 Task: Open Card Machine Learning Model Training Review in Board Social Media Content Creation to Workspace Customer Service and add a team member Softage.1@softage.net, a label Purple, a checklist Diversity and Inclusion, an attachment from your google drive, a color Purple and finally, add a card description 'Plan and execute company team-building retreat with a focus on employee well-being' and a comment 'Let us approach this task with a sense of continuous improvement, seeking to learn from our mistakes and iterate our approach.'. Add a start date 'Jan 05, 1900' with a due date 'Jan 05, 1900'
Action: Mouse moved to (51, 285)
Screenshot: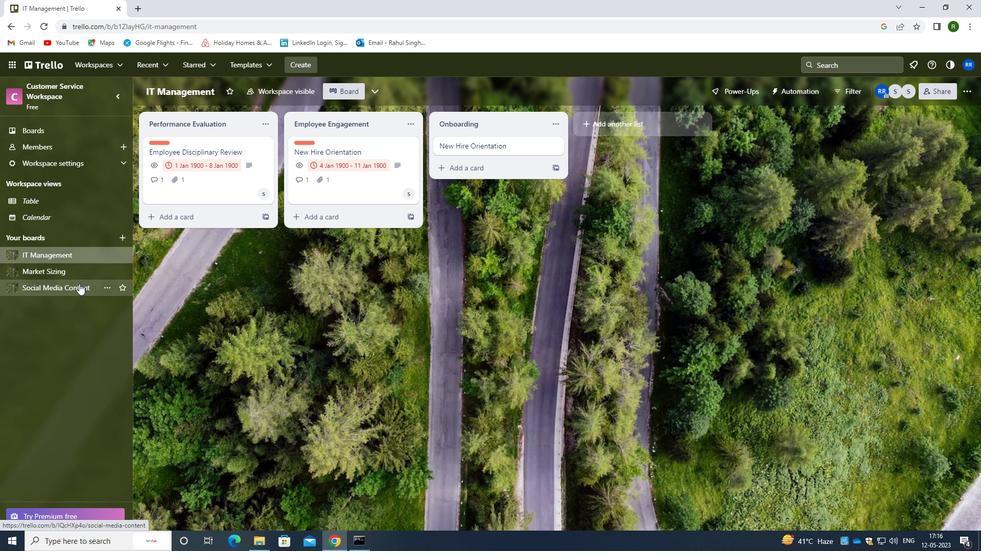 
Action: Mouse pressed left at (51, 285)
Screenshot: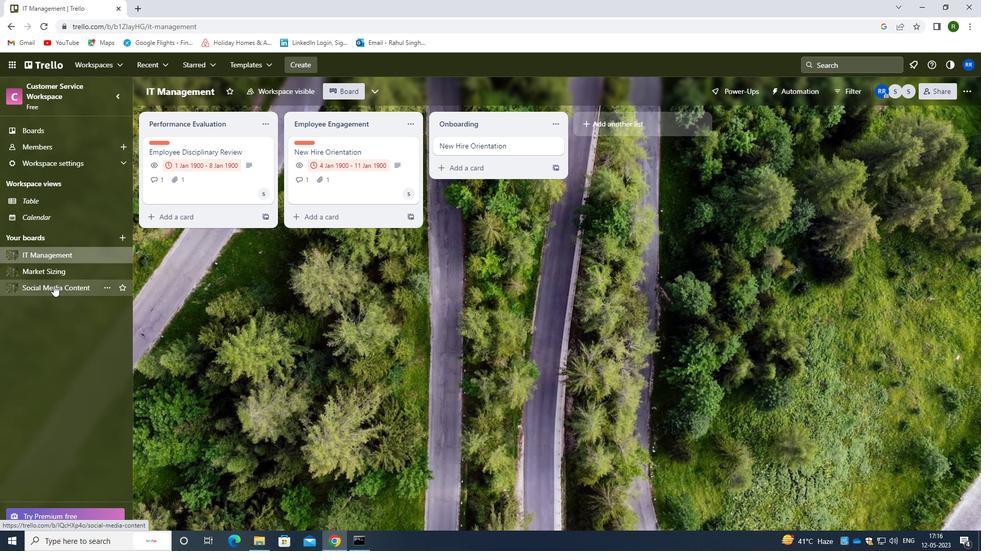 
Action: Mouse moved to (410, 146)
Screenshot: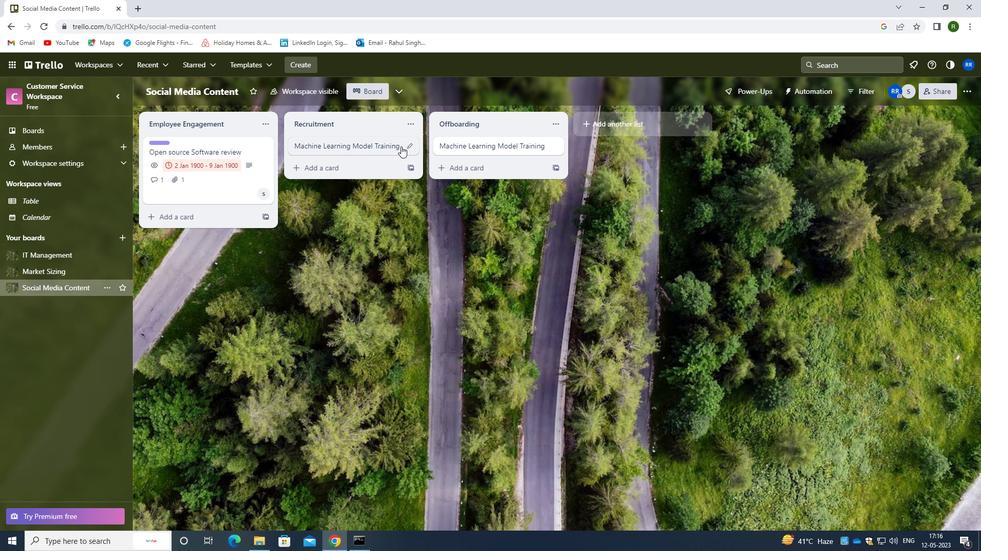 
Action: Mouse pressed left at (410, 146)
Screenshot: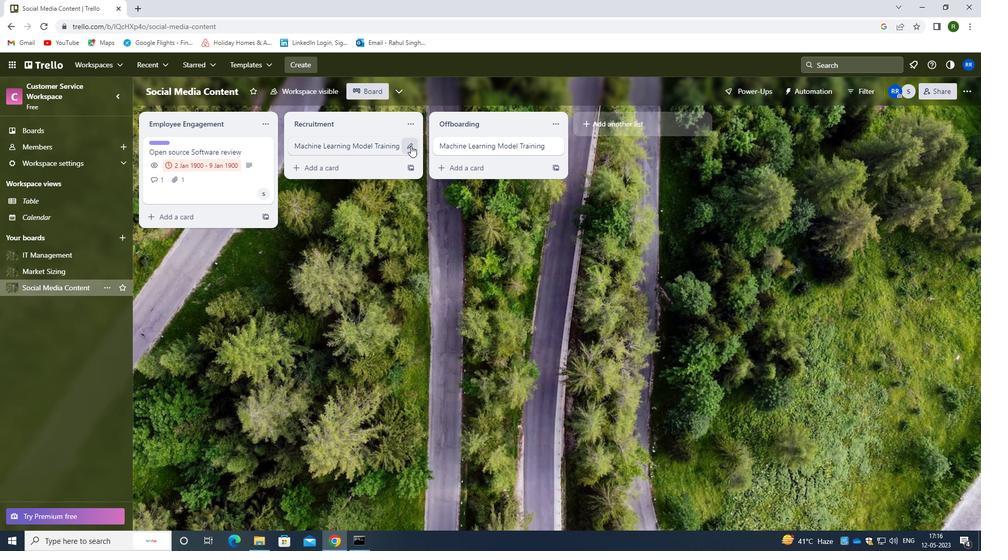 
Action: Mouse moved to (456, 146)
Screenshot: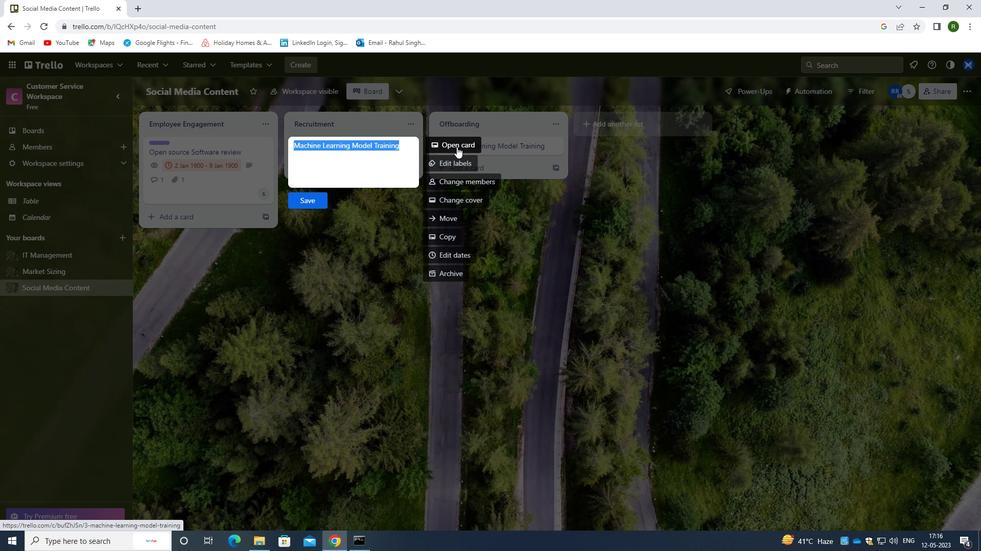 
Action: Mouse pressed left at (456, 146)
Screenshot: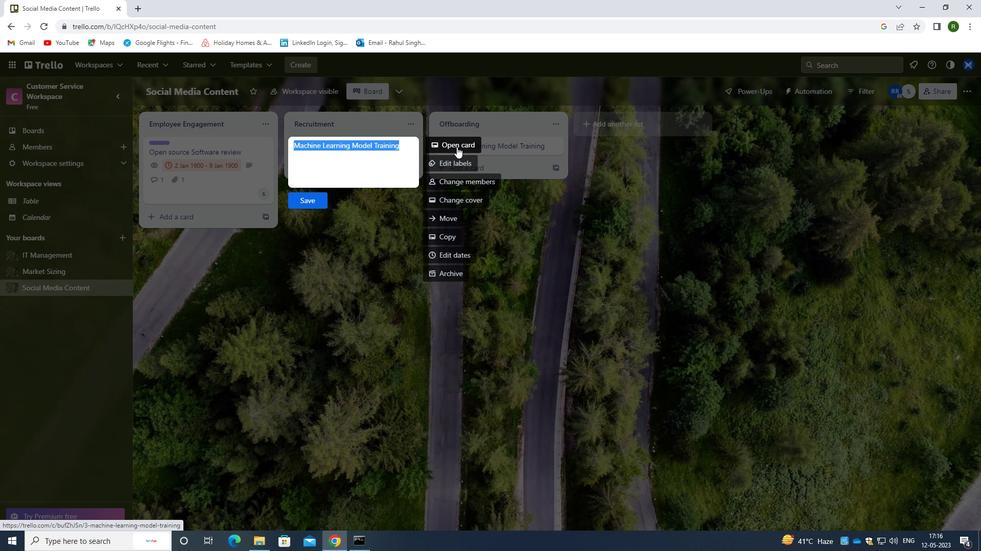 
Action: Mouse moved to (617, 177)
Screenshot: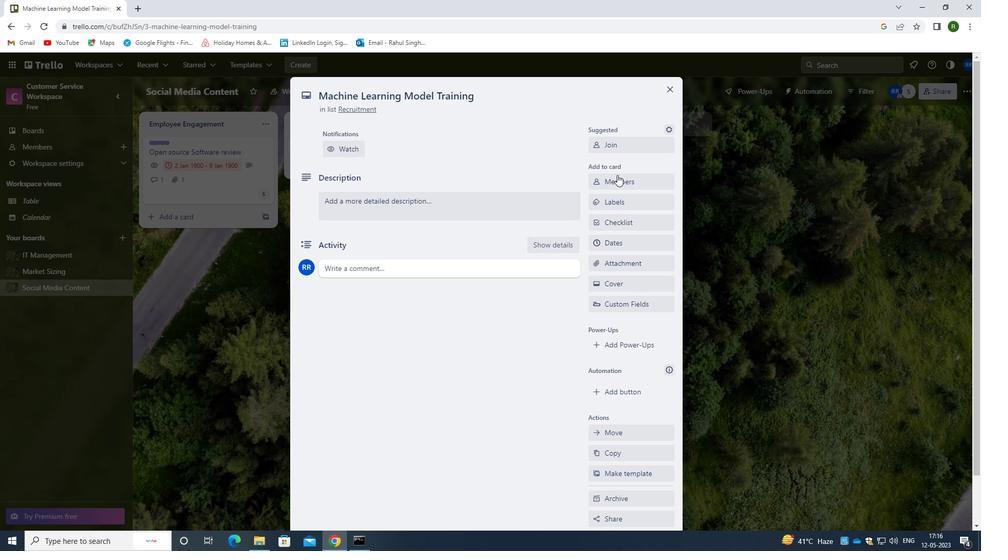 
Action: Mouse pressed left at (617, 177)
Screenshot: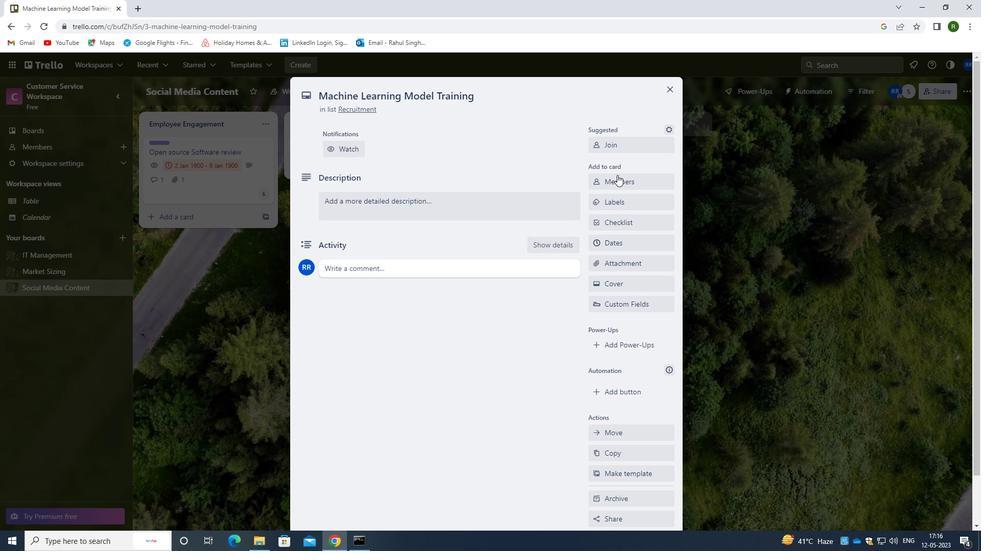 
Action: Mouse moved to (635, 204)
Screenshot: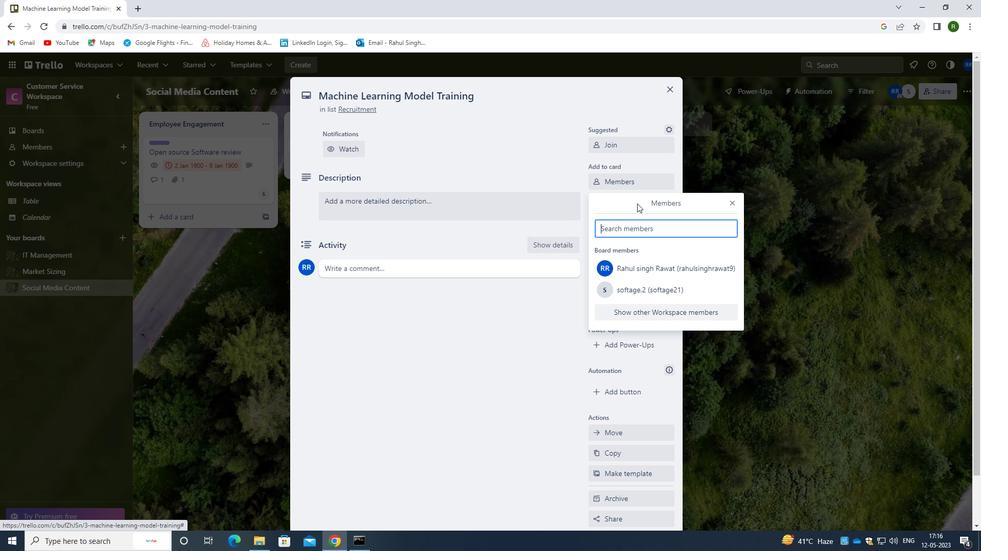 
Action: Key pressed <Key.caps_lock>s<Key.caps_lock>oftage.1<Key.shift>@SOFTAGE.NET
Screenshot: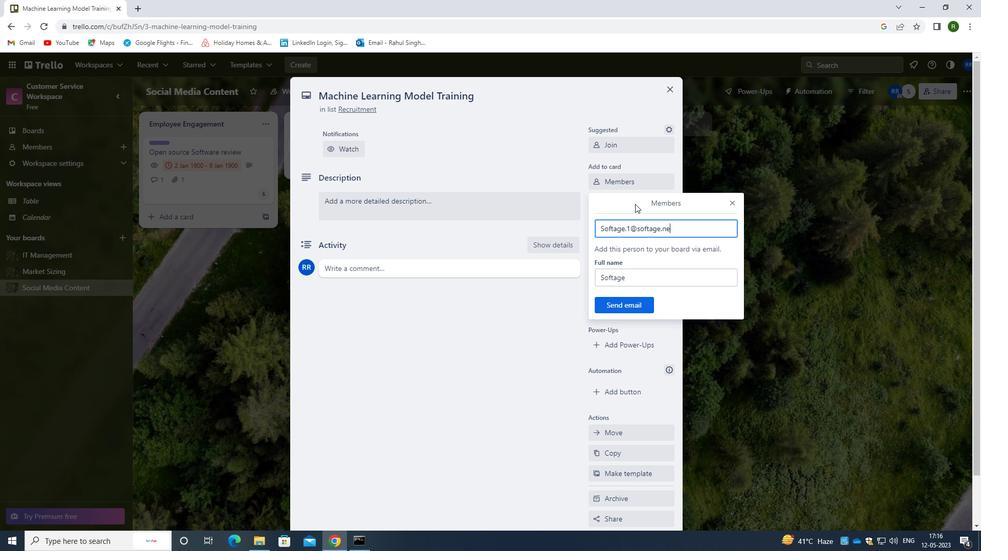 
Action: Mouse moved to (623, 304)
Screenshot: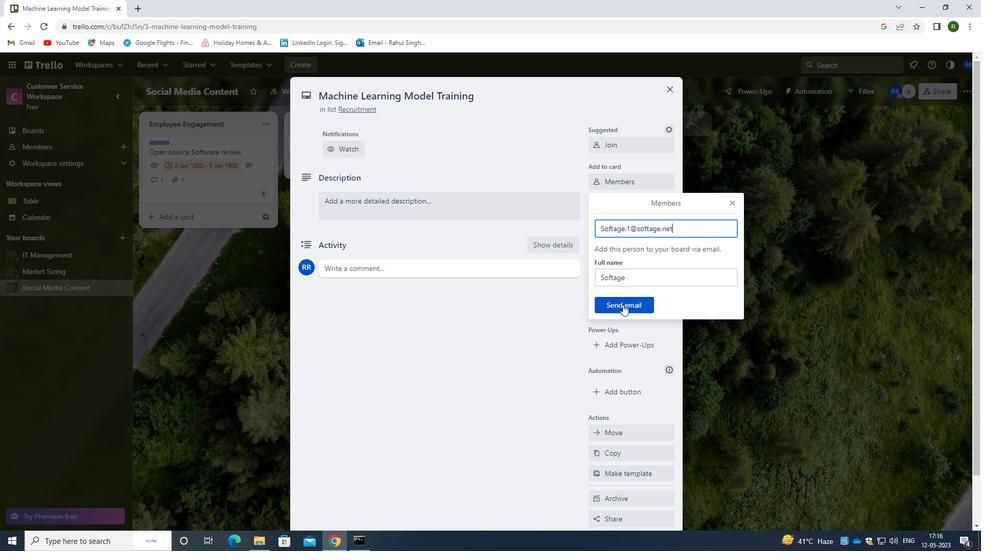 
Action: Mouse pressed left at (623, 304)
Screenshot: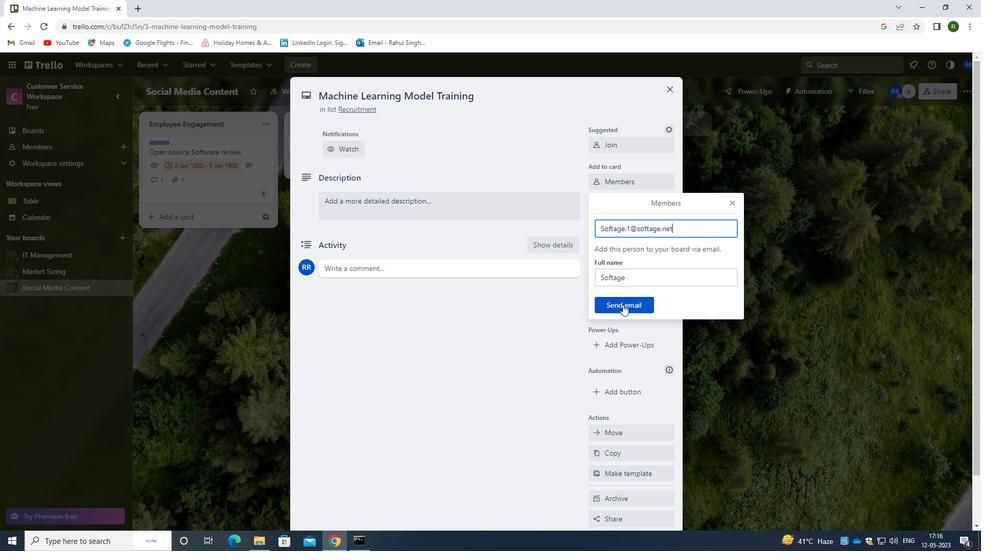 
Action: Mouse moved to (635, 200)
Screenshot: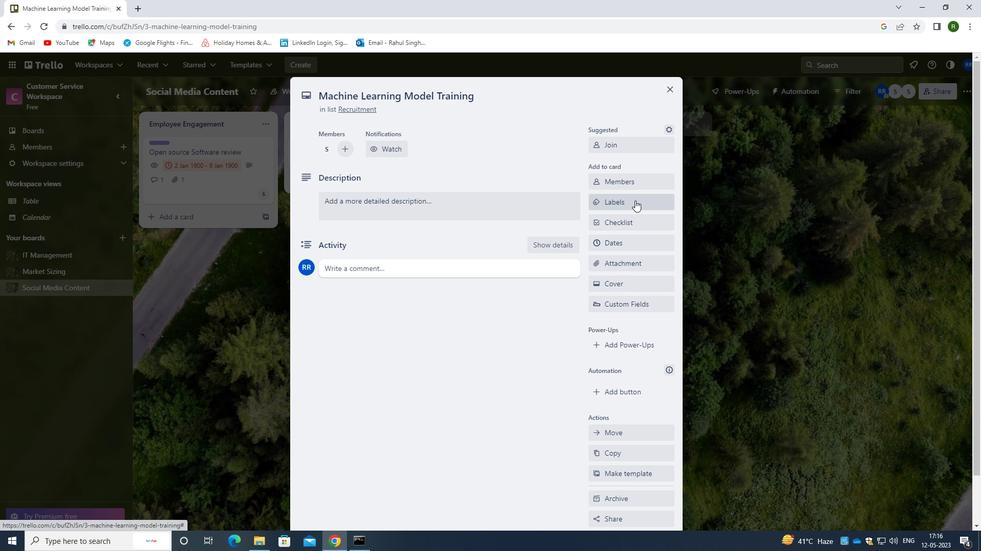 
Action: Mouse pressed left at (635, 200)
Screenshot: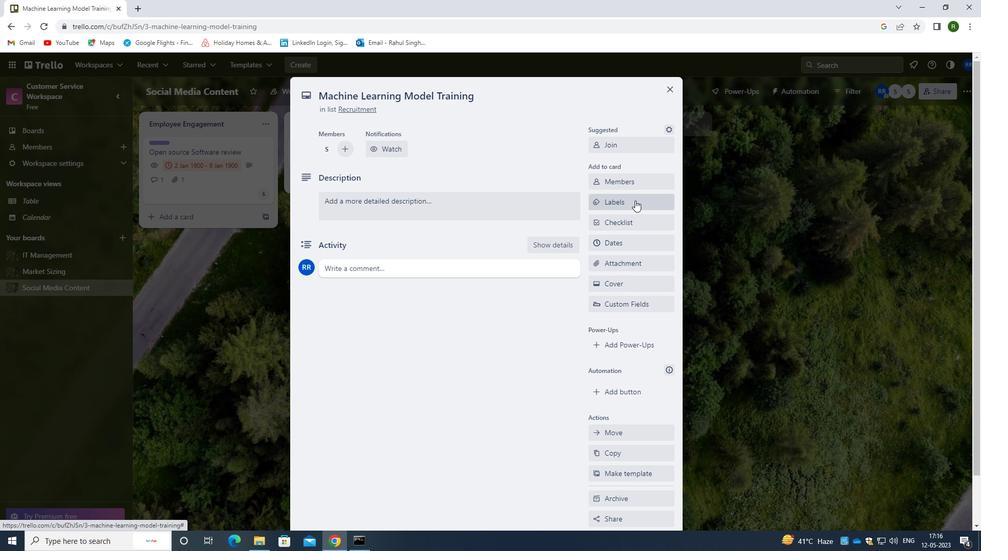 
Action: Mouse moved to (632, 220)
Screenshot: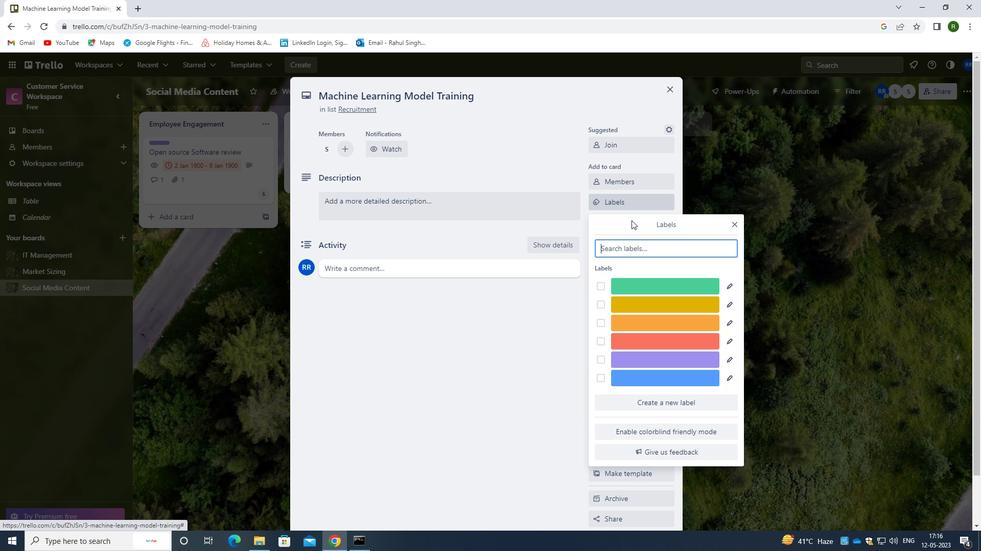 
Action: Key pressed PURPLE
Screenshot: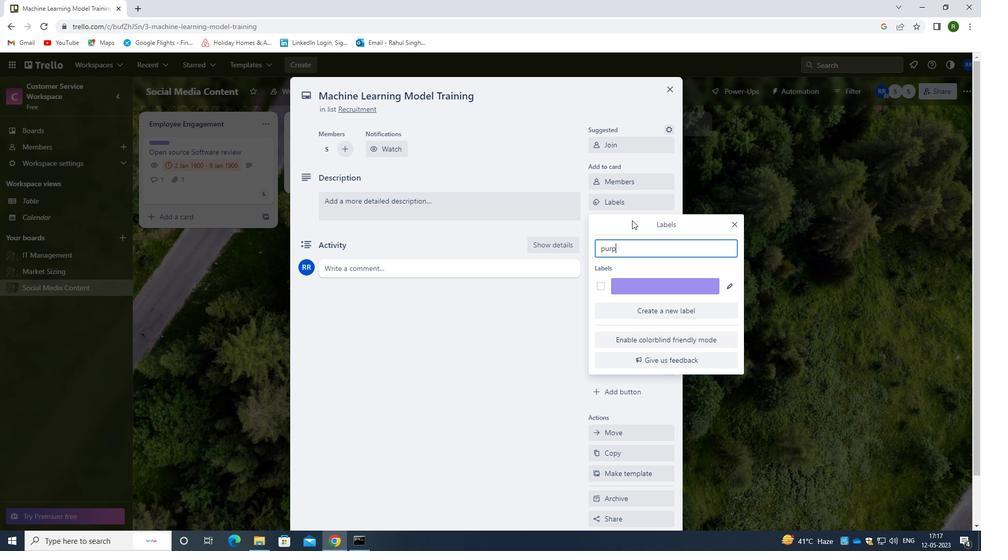 
Action: Mouse moved to (596, 287)
Screenshot: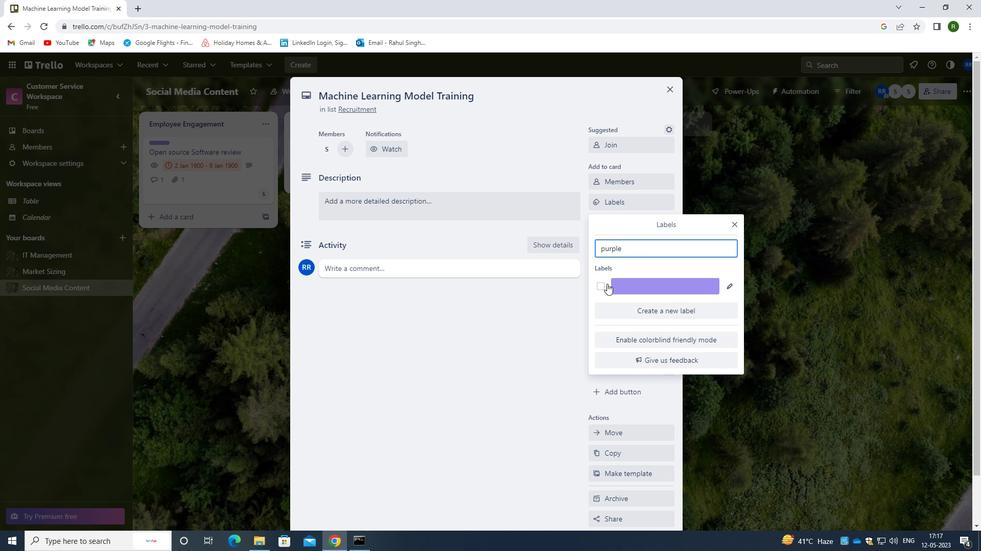
Action: Mouse pressed left at (596, 287)
Screenshot: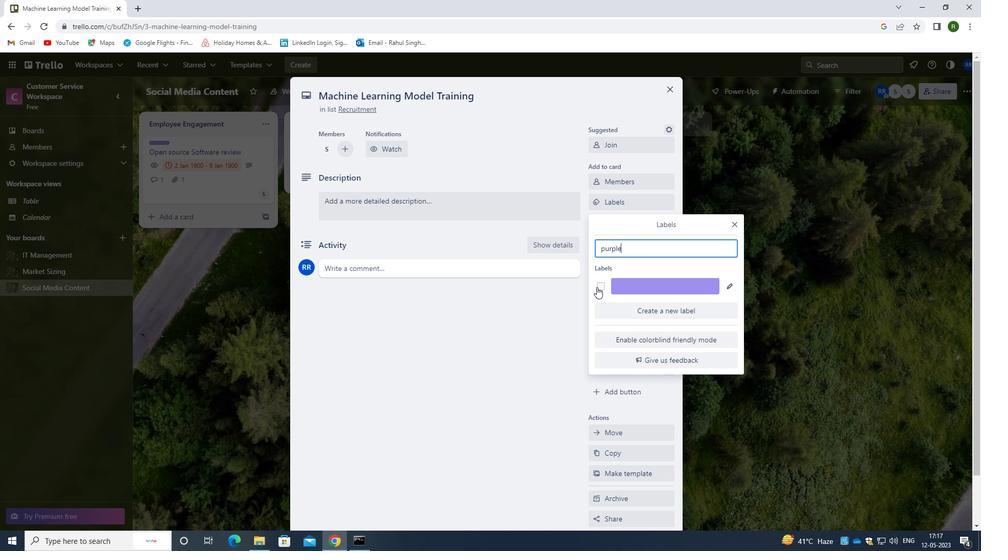 
Action: Mouse moved to (561, 330)
Screenshot: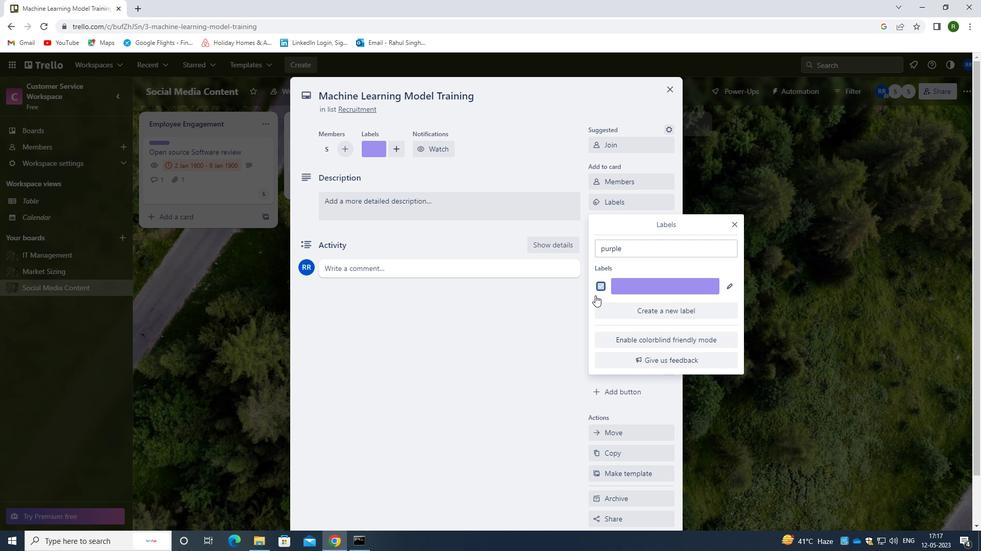 
Action: Mouse pressed left at (561, 330)
Screenshot: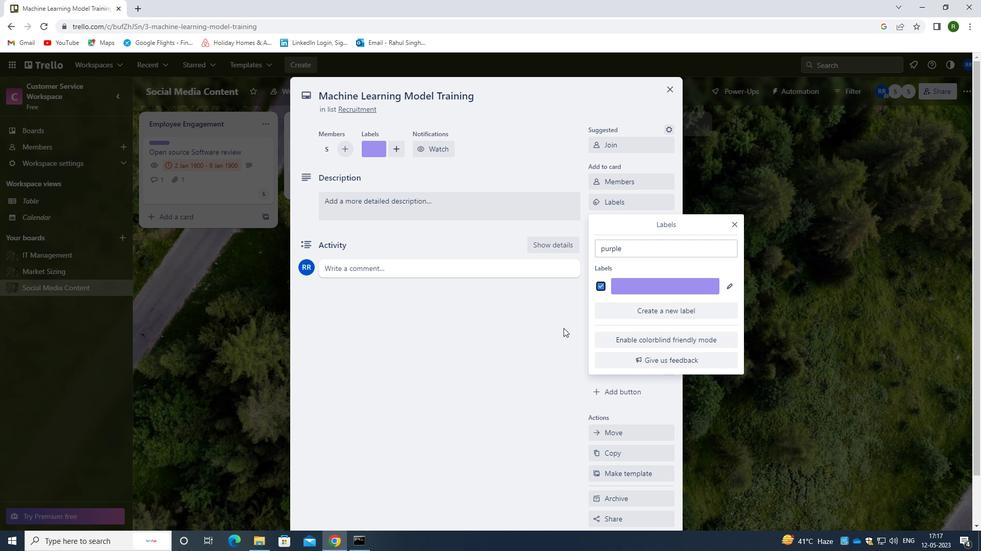 
Action: Mouse moved to (626, 219)
Screenshot: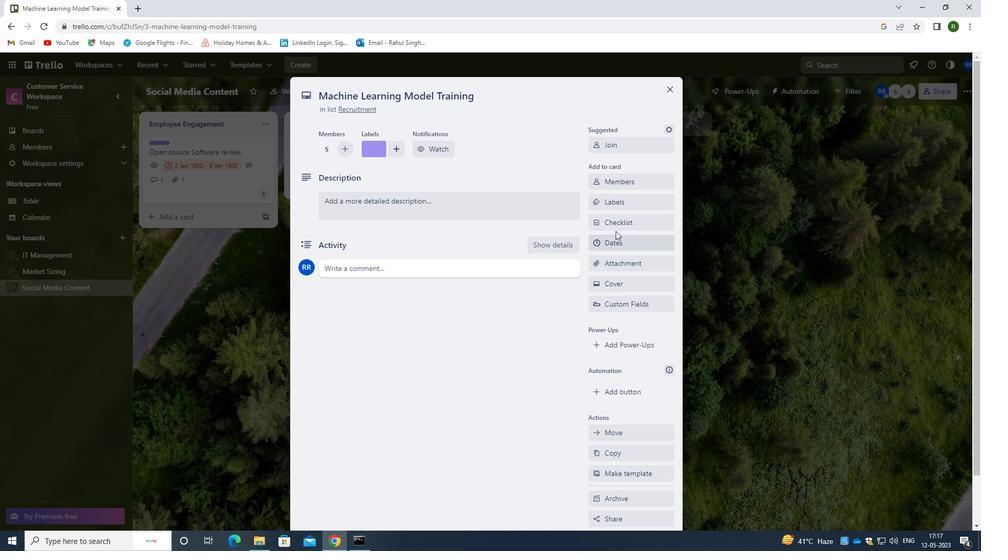 
Action: Mouse pressed left at (626, 219)
Screenshot: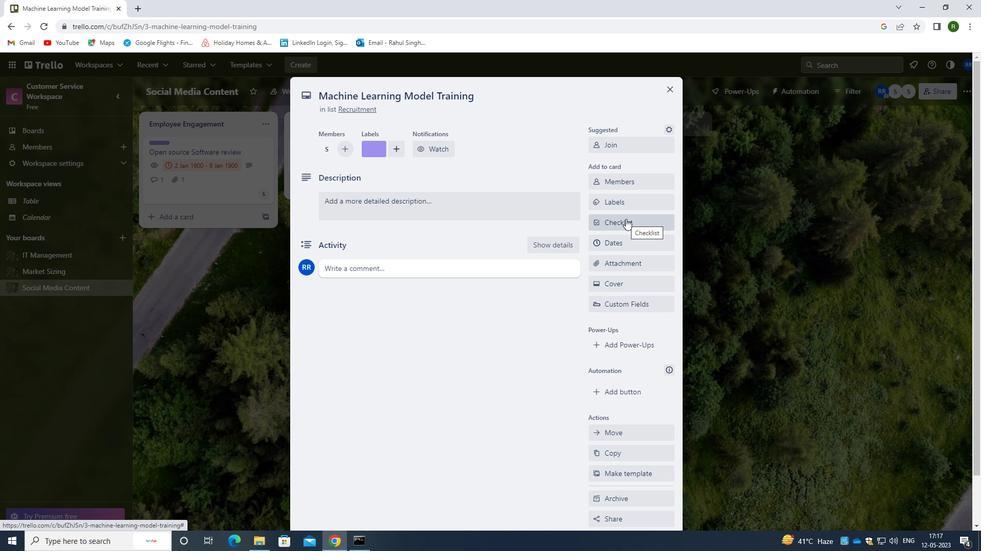 
Action: Mouse moved to (470, 365)
Screenshot: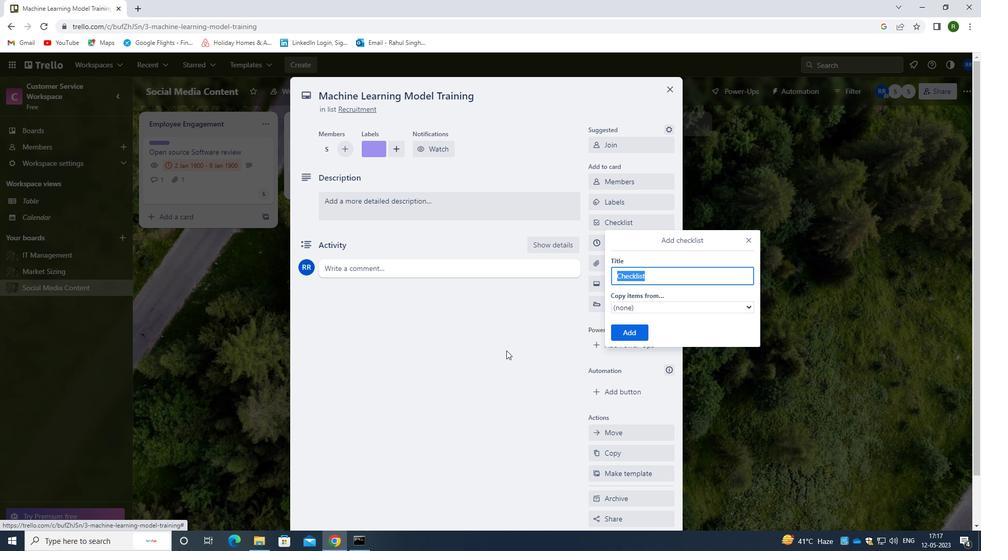 
Action: Key pressed <Key.shift><Key.shift><Key.shift>D
Screenshot: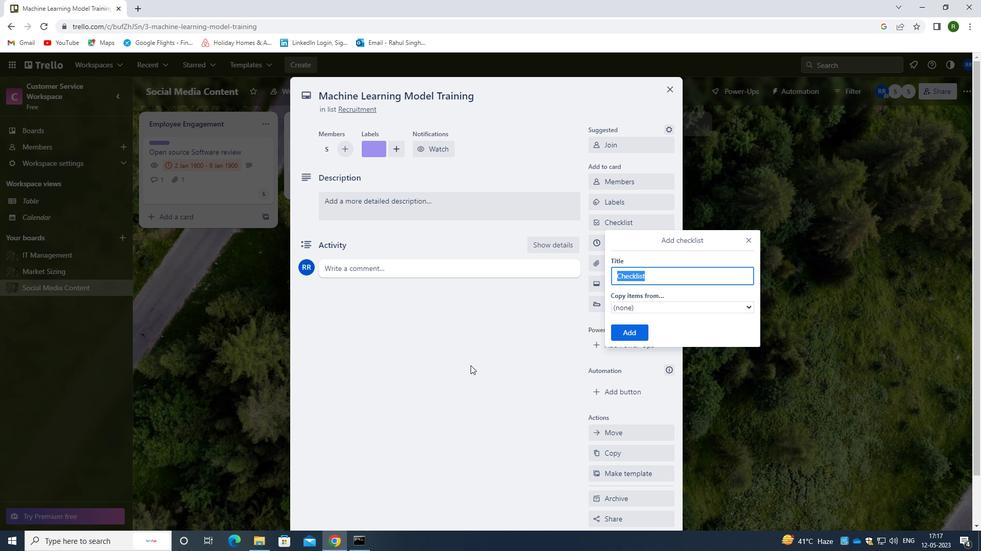 
Action: Mouse moved to (476, 323)
Screenshot: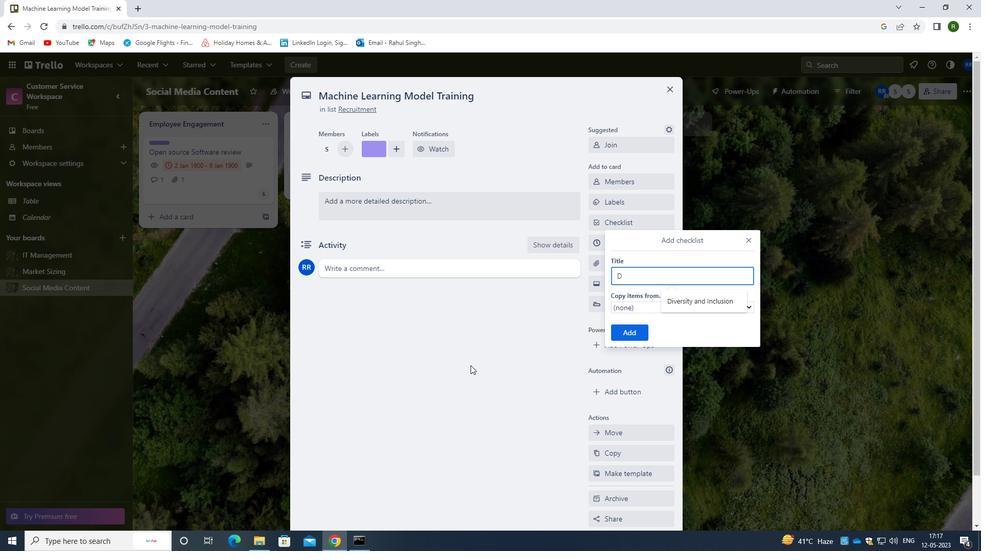 
Action: Key pressed IVERSITY
Screenshot: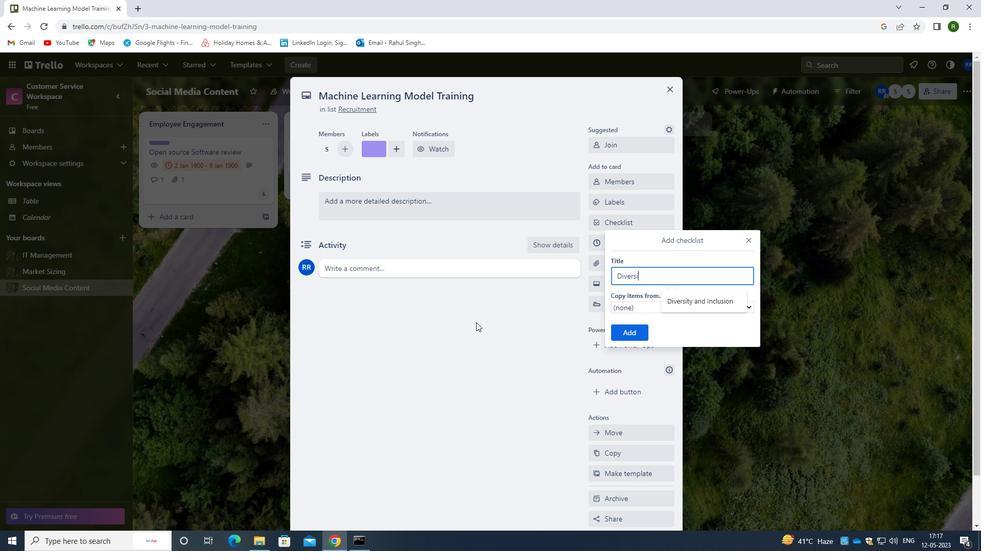 
Action: Mouse moved to (683, 300)
Screenshot: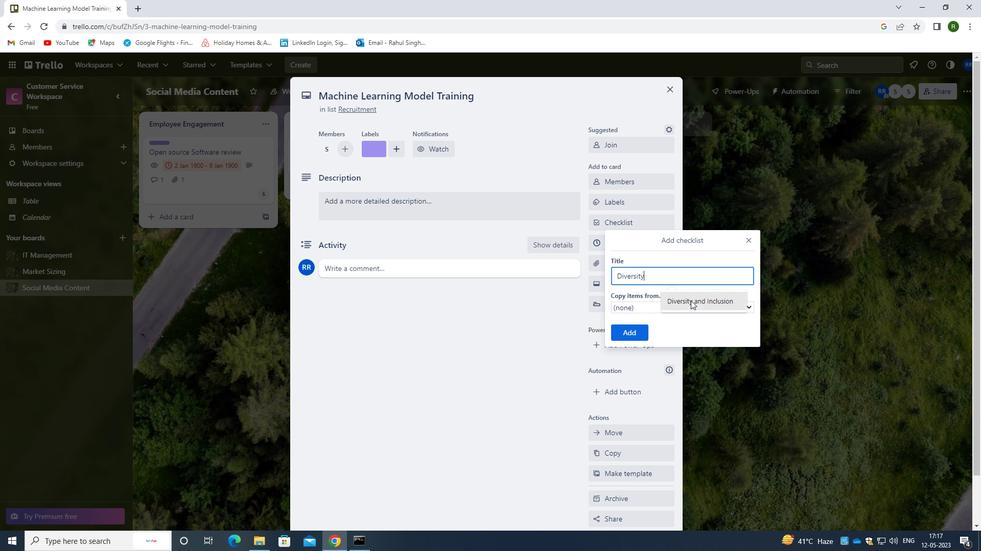 
Action: Mouse pressed left at (683, 300)
Screenshot: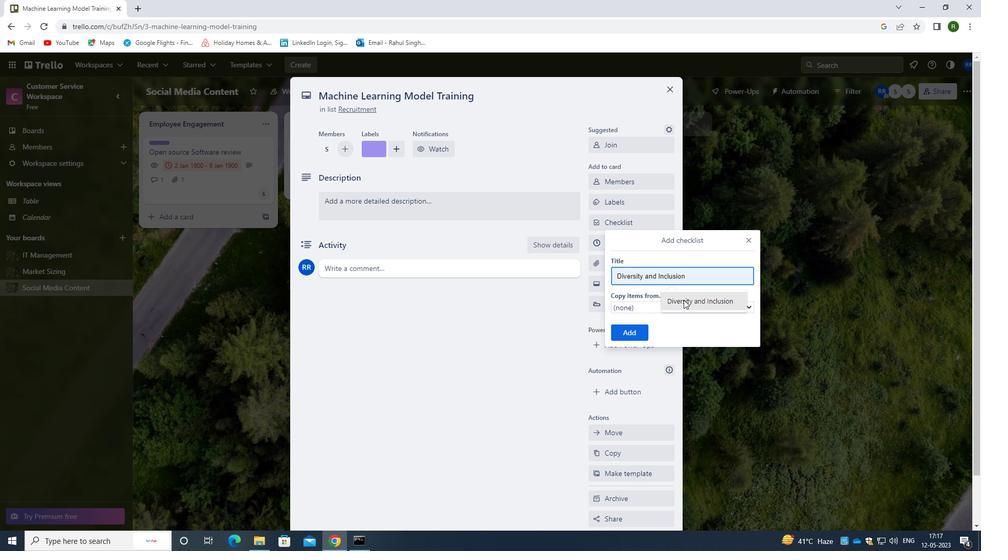 
Action: Mouse moved to (635, 334)
Screenshot: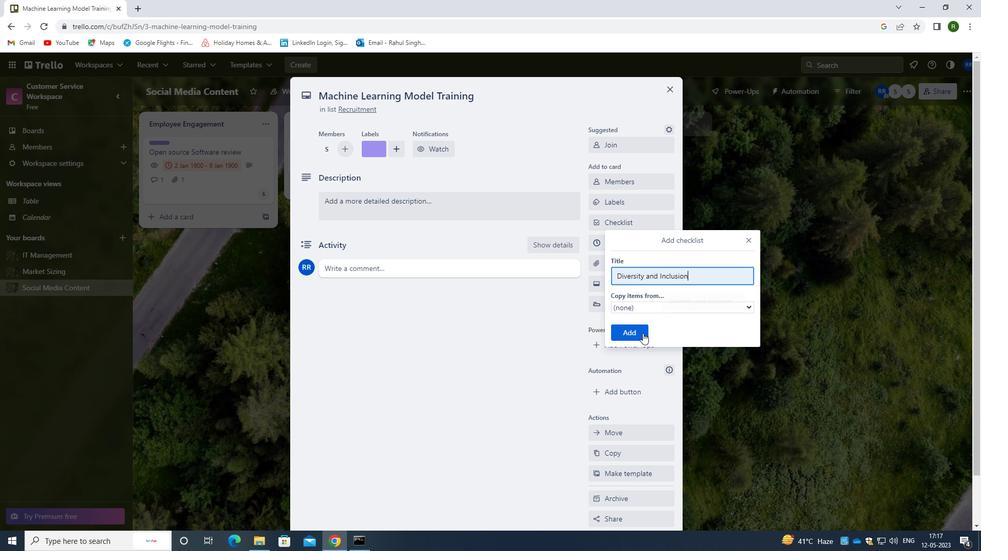 
Action: Mouse pressed left at (635, 334)
Screenshot: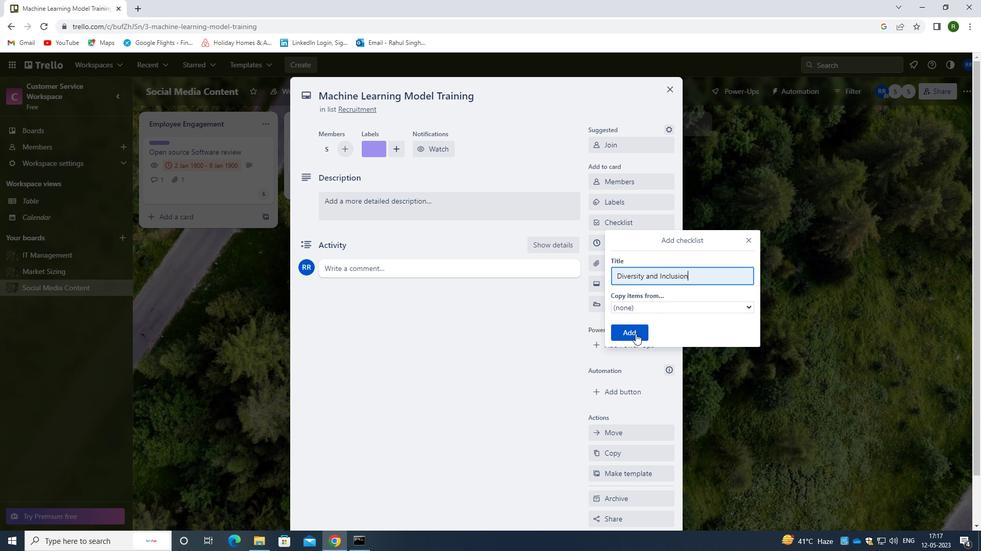 
Action: Mouse moved to (642, 262)
Screenshot: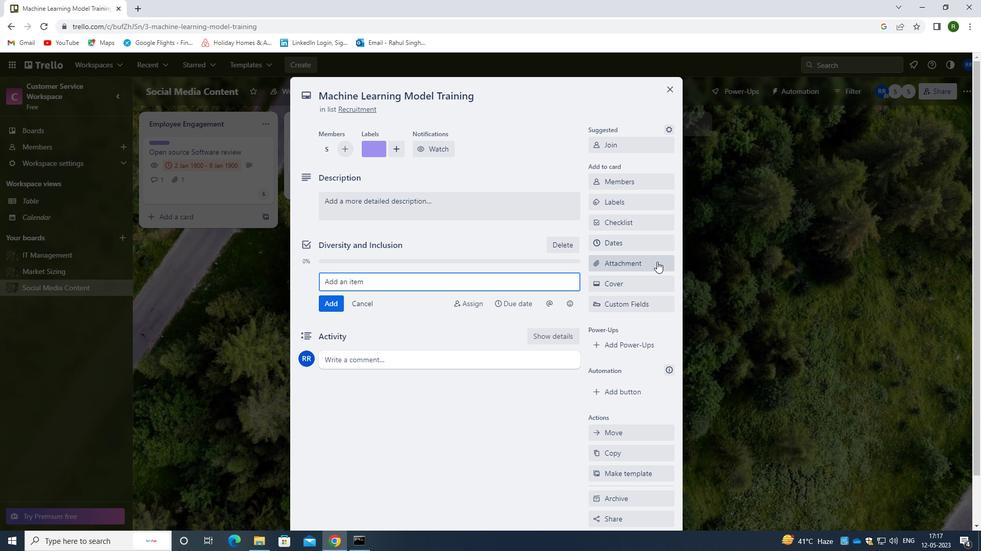 
Action: Mouse pressed left at (642, 262)
Screenshot: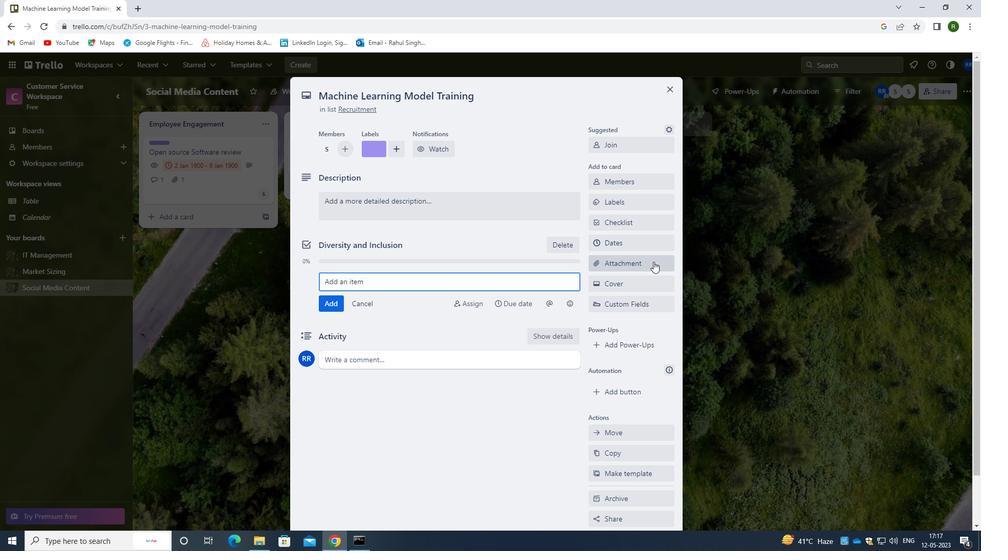 
Action: Mouse moved to (629, 335)
Screenshot: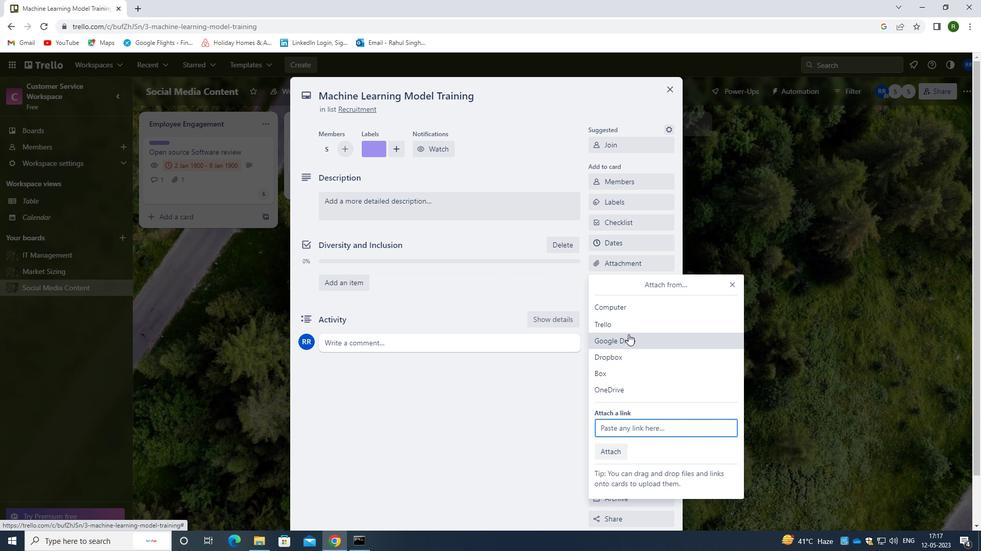 
Action: Mouse pressed left at (629, 335)
Screenshot: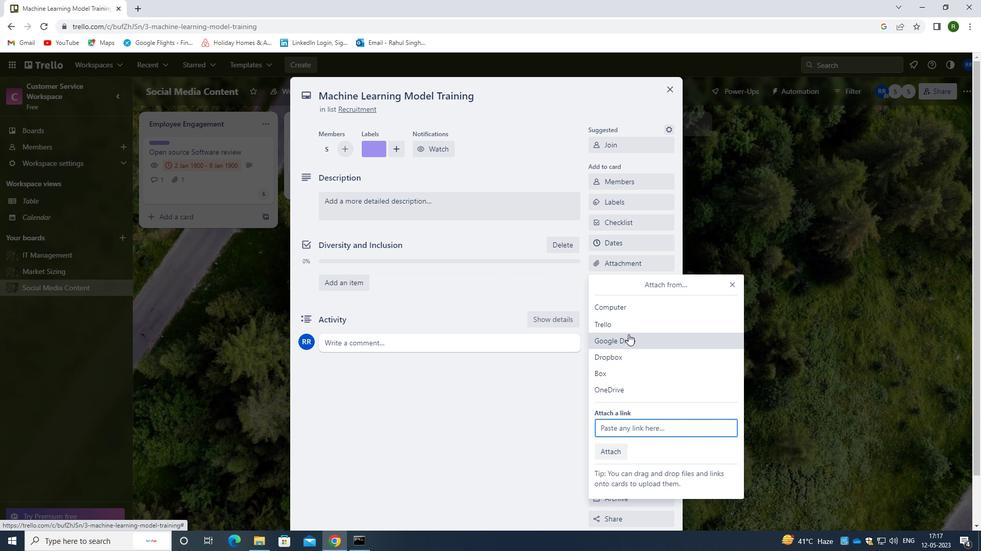 
Action: Mouse moved to (487, 280)
Screenshot: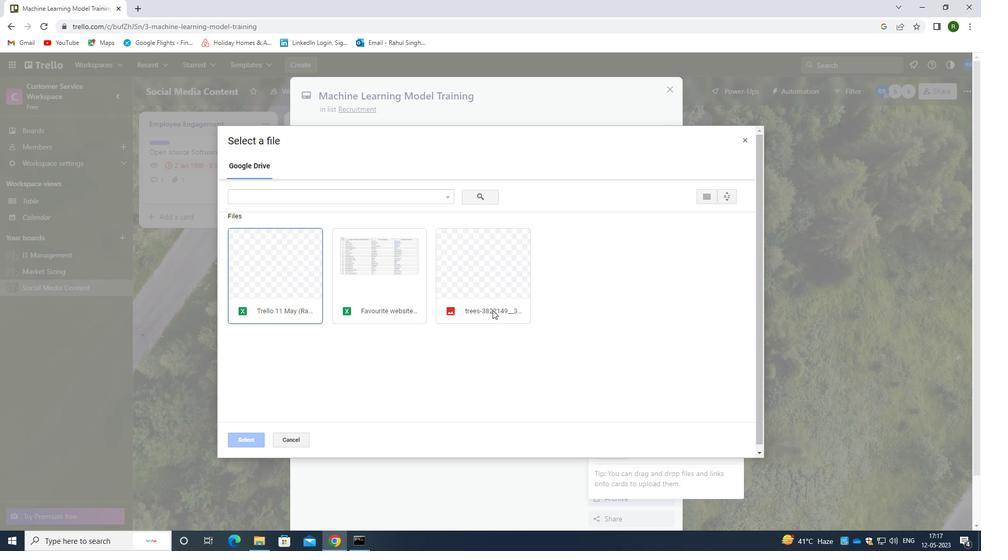 
Action: Mouse pressed left at (487, 280)
Screenshot: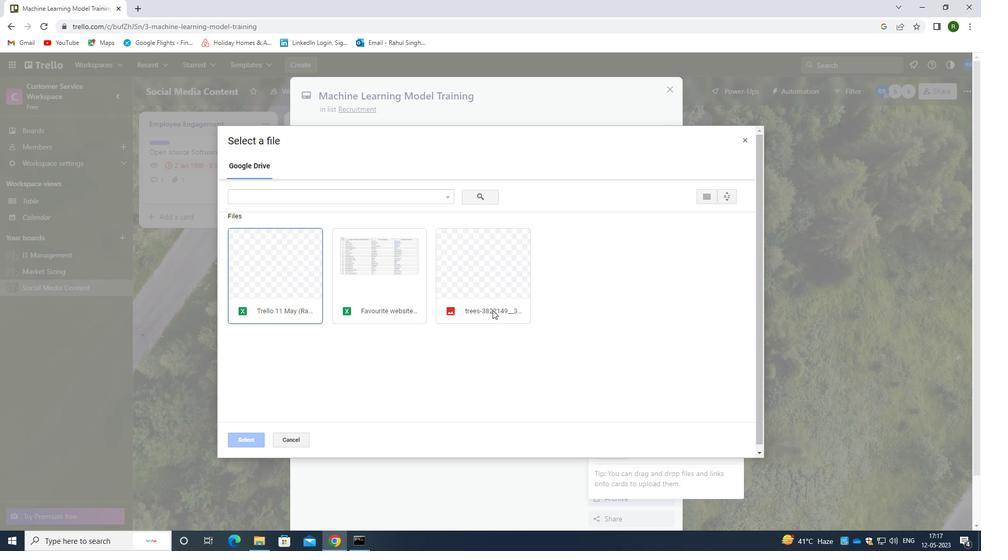 
Action: Mouse moved to (246, 441)
Screenshot: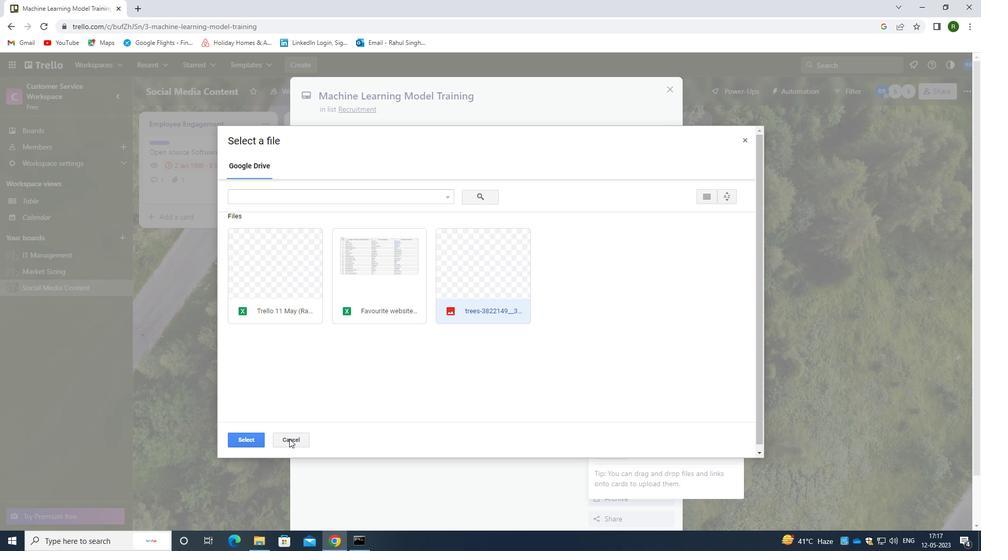 
Action: Mouse pressed left at (246, 441)
Screenshot: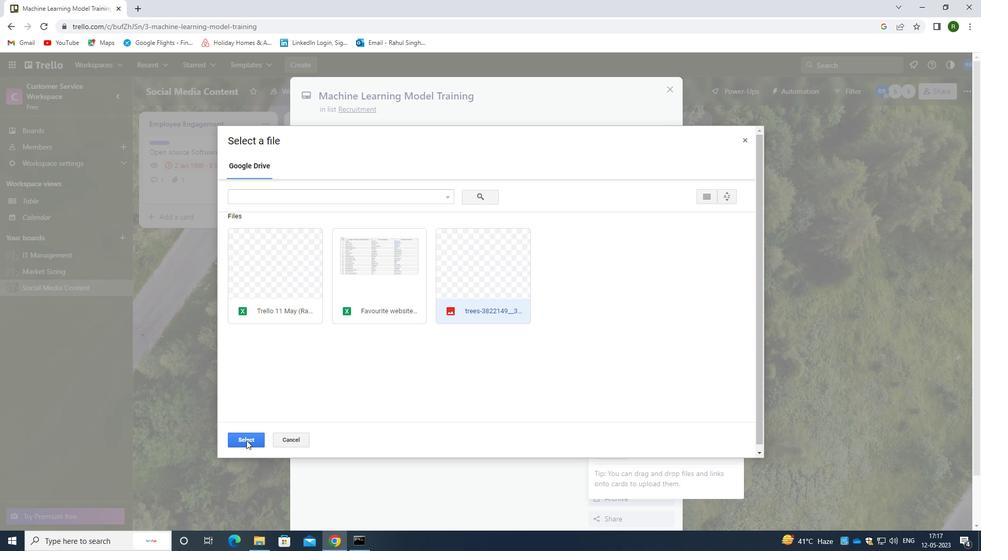
Action: Mouse moved to (391, 204)
Screenshot: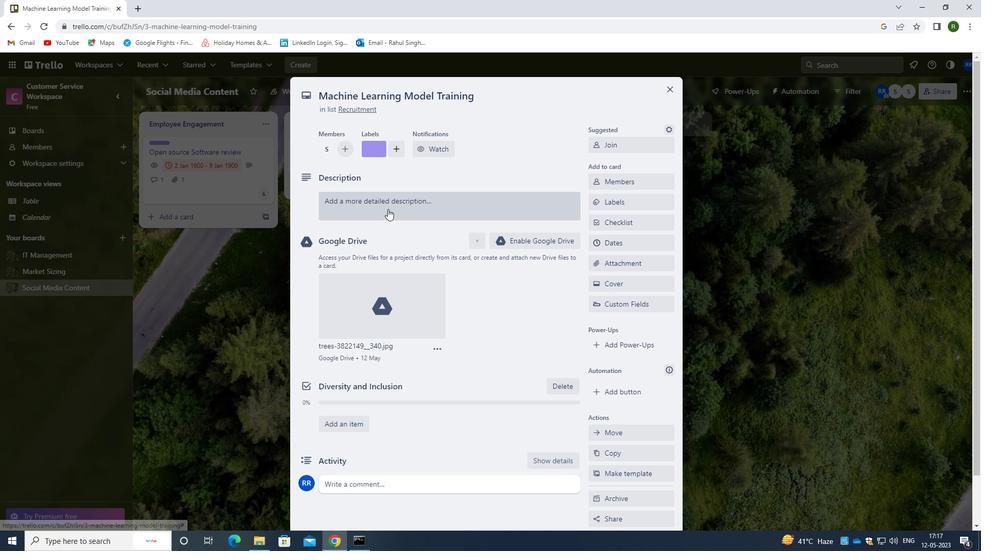 
Action: Mouse pressed left at (391, 204)
Screenshot: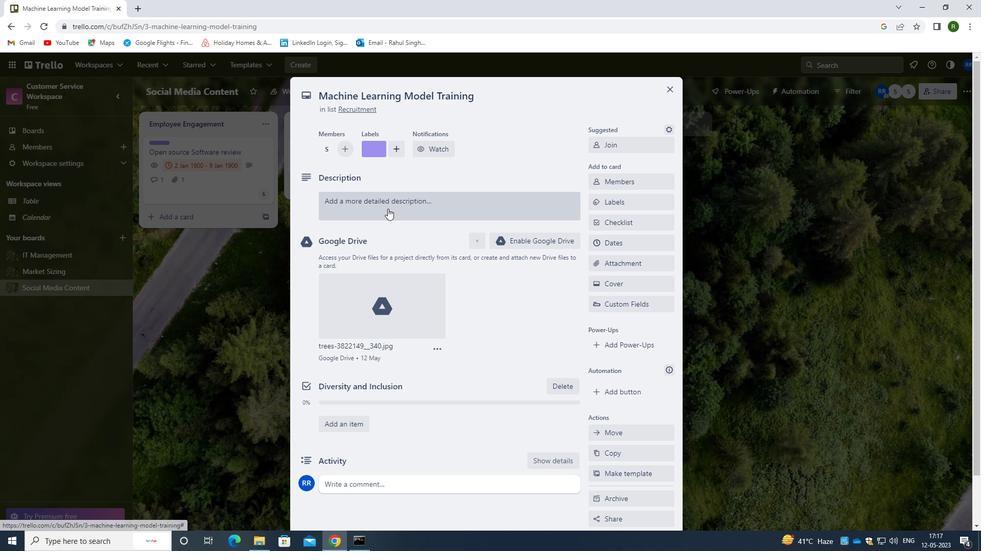 
Action: Key pressed <Key.caps_lock>P<Key.caps_lock>LSN<Key.backspace><Key.backspace>AN<Key.space>AND<Key.space>EXECUTE<Key.space>COMPANY<Key.space>TERM-BUILDING<Key.space>RETREAT<Key.space>WITH<Key.space>A<Key.space>FOCUS<Key.space>ON<Key.space>EMPLOYEE<Key.space>WELL<Key.space><Key.backspace>-BEING
Screenshot: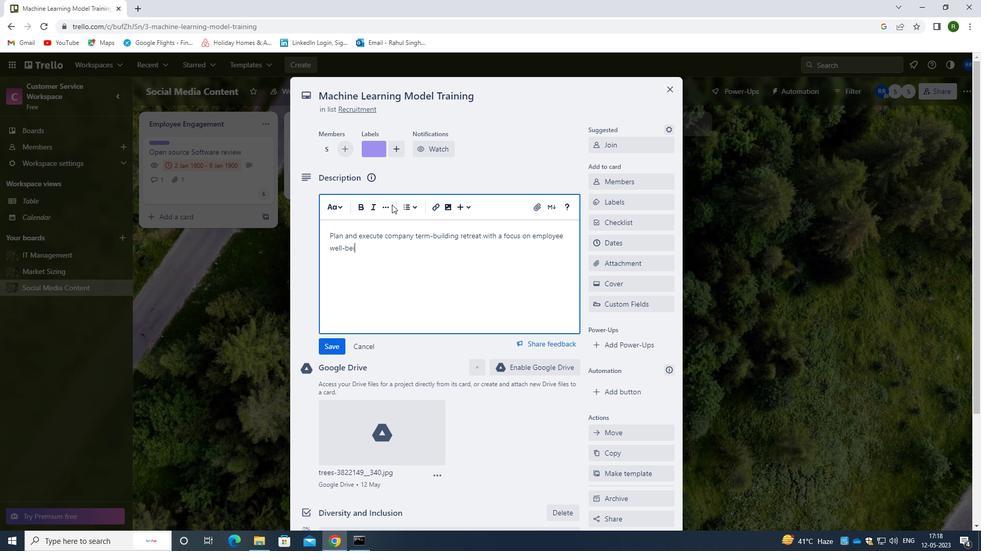 
Action: Mouse moved to (335, 348)
Screenshot: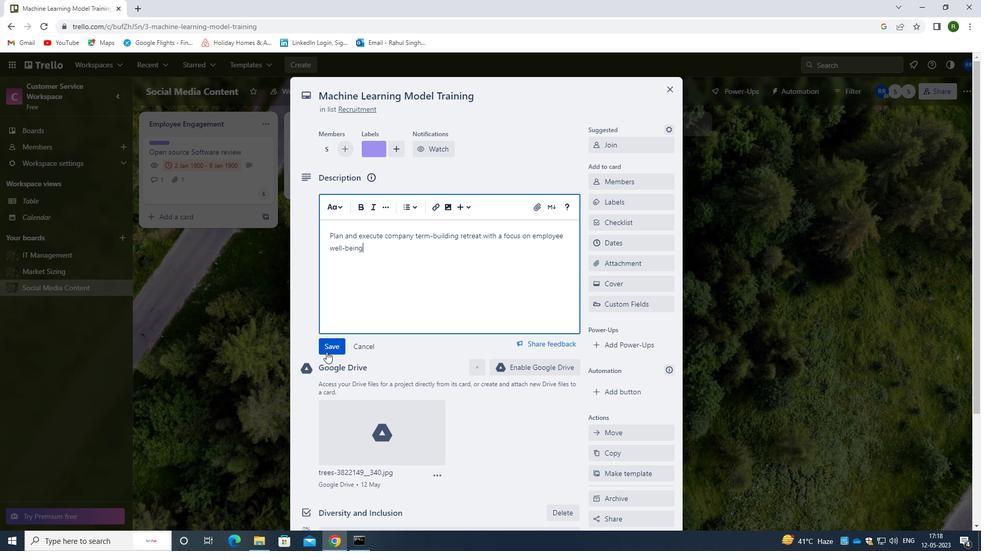 
Action: Mouse pressed left at (335, 348)
Screenshot: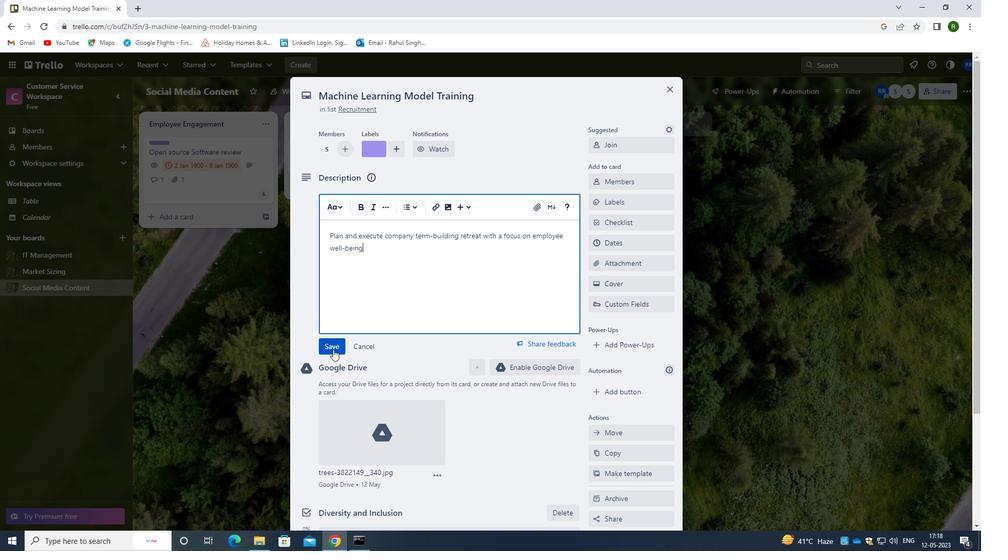 
Action: Mouse moved to (369, 310)
Screenshot: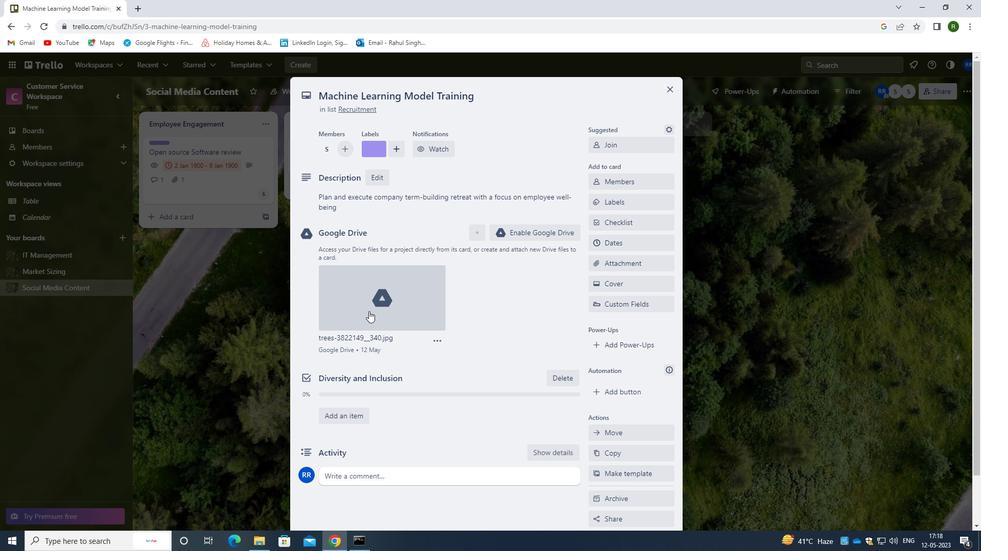 
Action: Mouse scrolled (369, 310) with delta (0, 0)
Screenshot: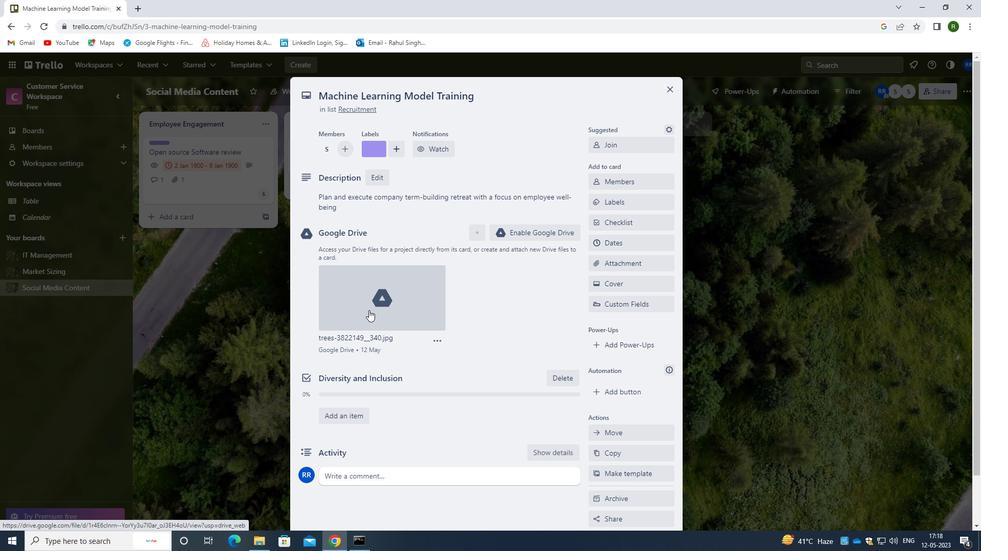 
Action: Mouse moved to (368, 311)
Screenshot: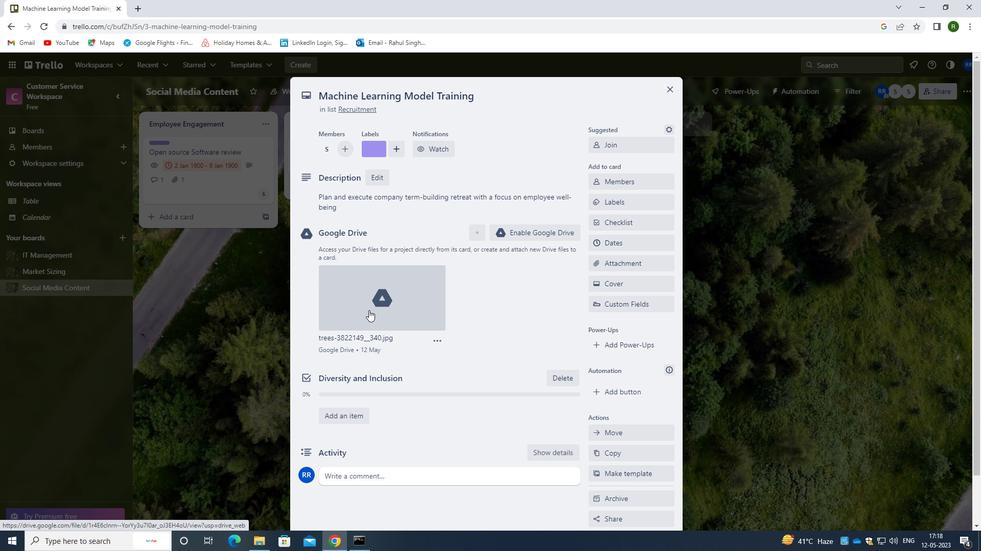 
Action: Mouse scrolled (368, 311) with delta (0, 0)
Screenshot: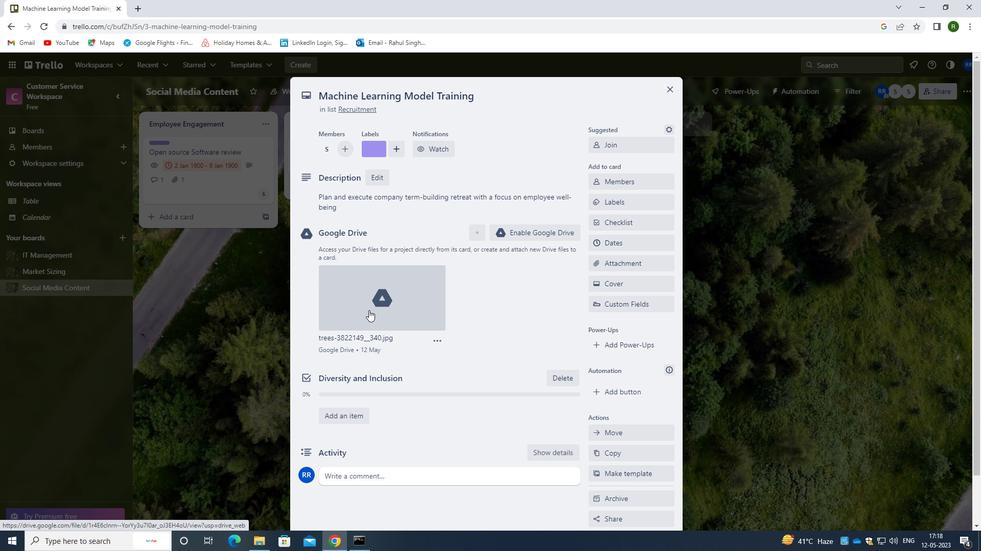 
Action: Mouse moved to (353, 421)
Screenshot: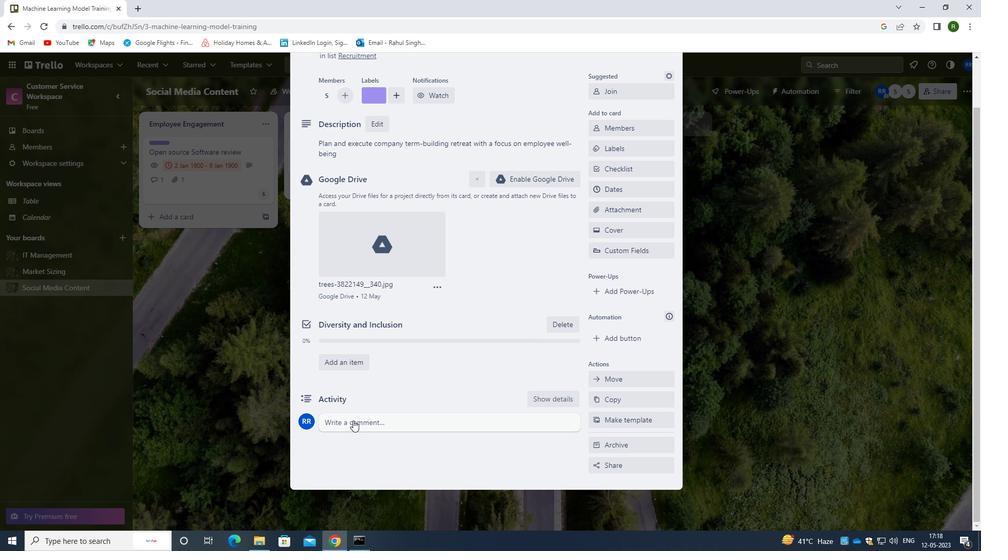 
Action: Mouse pressed left at (353, 421)
Screenshot: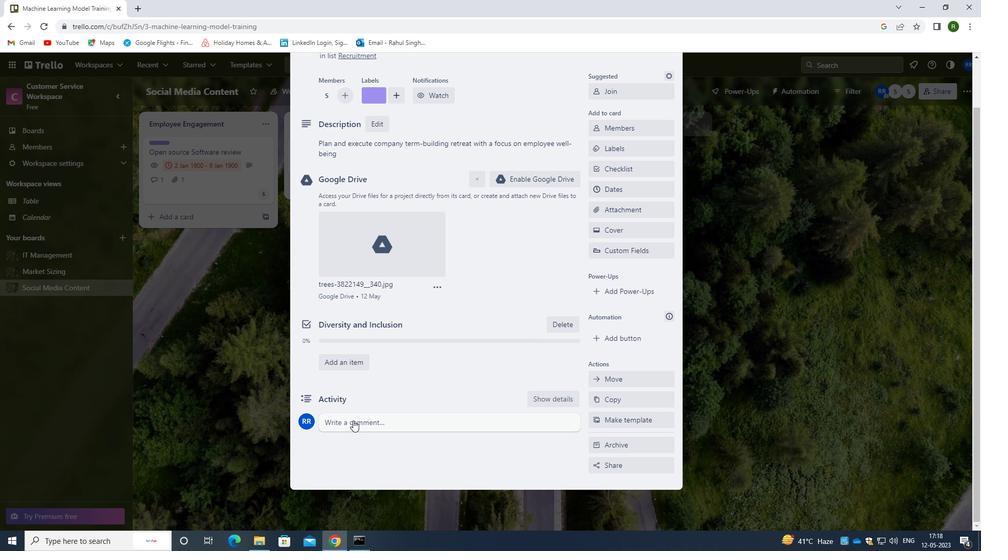 
Action: Mouse moved to (361, 457)
Screenshot: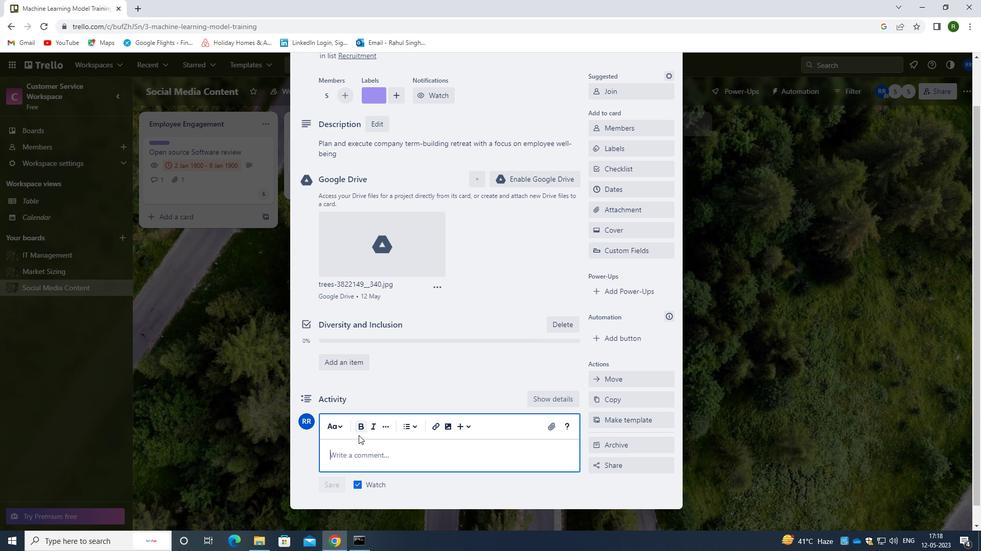 
Action: Key pressed <Key.caps_lock>L<Key.caps_lock>ET<Key.space>US<Key.space>APPROACH<Key.space>THIS<Key.space>TASK<Key.space>WITH<Key.space>A<Key.space>SENSE<Key.space>OF<Key.space>CONTINOUS<Key.space>IMP<Key.backspace><Key.backspace><Key.backspace><Key.backspace><Key.backspace><Key.backspace><Key.backspace><Key.backspace>NUOUS<Key.space>IMPROVEMN<Key.backspace>ENT<Key.space>,<Key.space>SEEKING<Key.space>TO<Key.space>LEARN<Key.space>FROM<Key.space>OUR<Key.space>MISTAKE<Key.space>AND<Key.space>ITERATE<Key.space>OUR<Key.space>APPROACH
Screenshot: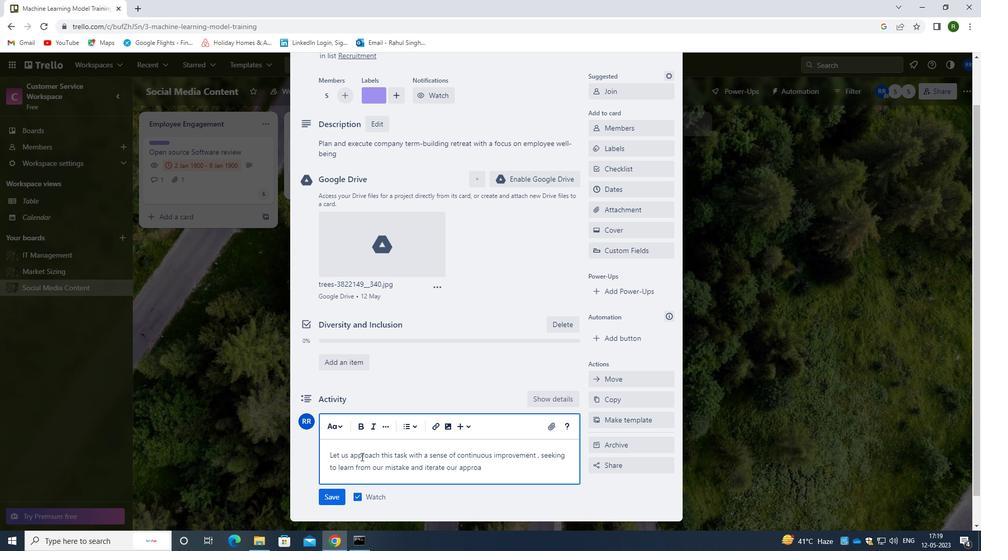 
Action: Mouse moved to (343, 487)
Screenshot: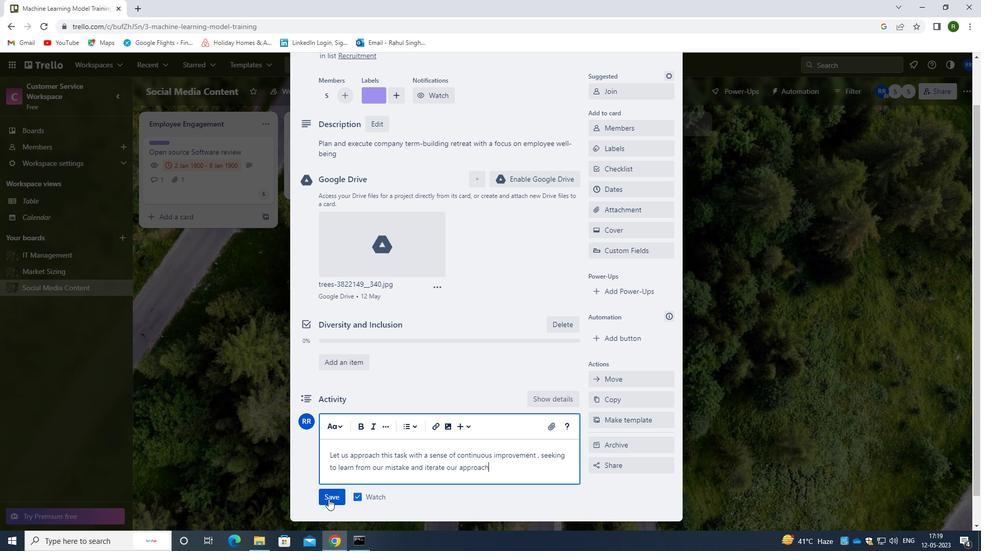 
Action: Mouse pressed left at (343, 487)
Screenshot: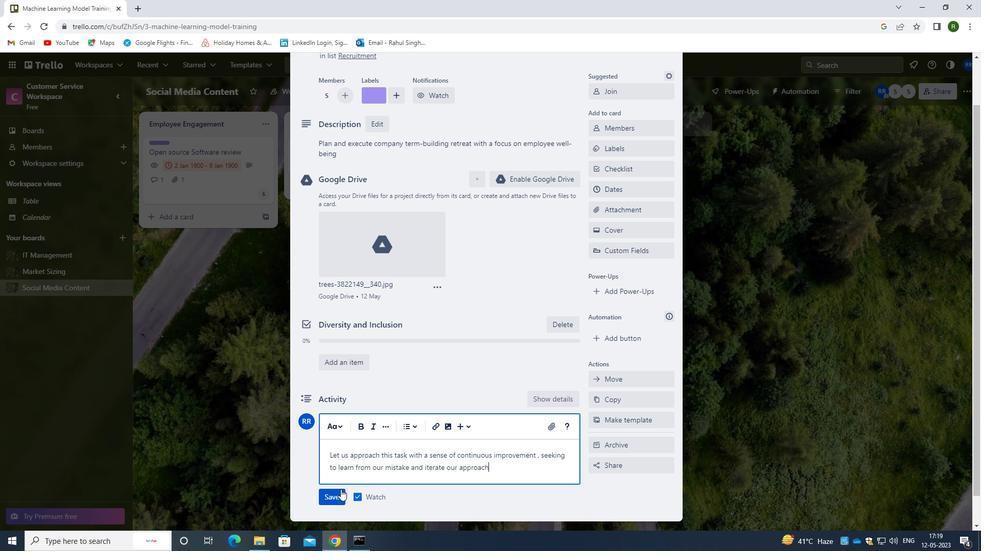 
Action: Mouse moved to (337, 492)
Screenshot: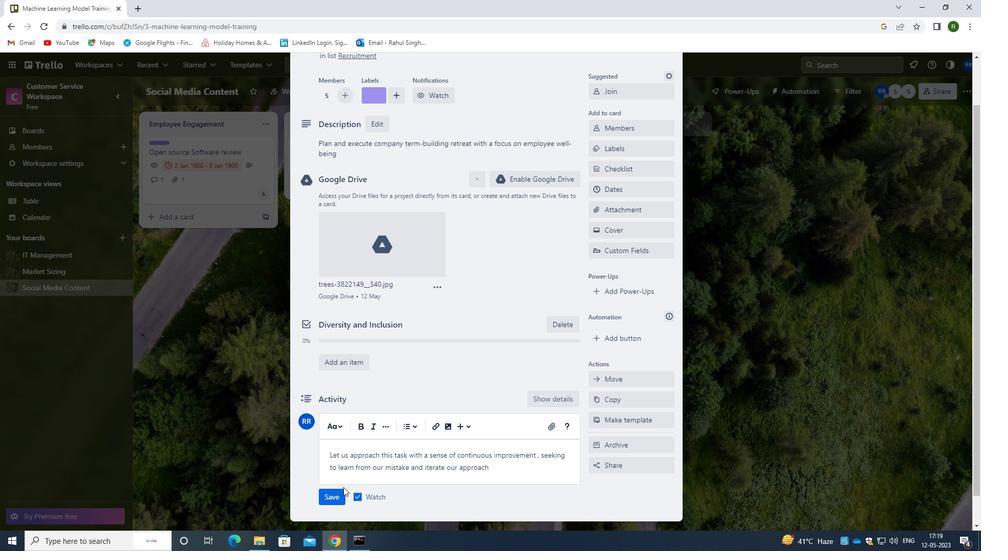 
Action: Mouse pressed left at (337, 492)
Screenshot: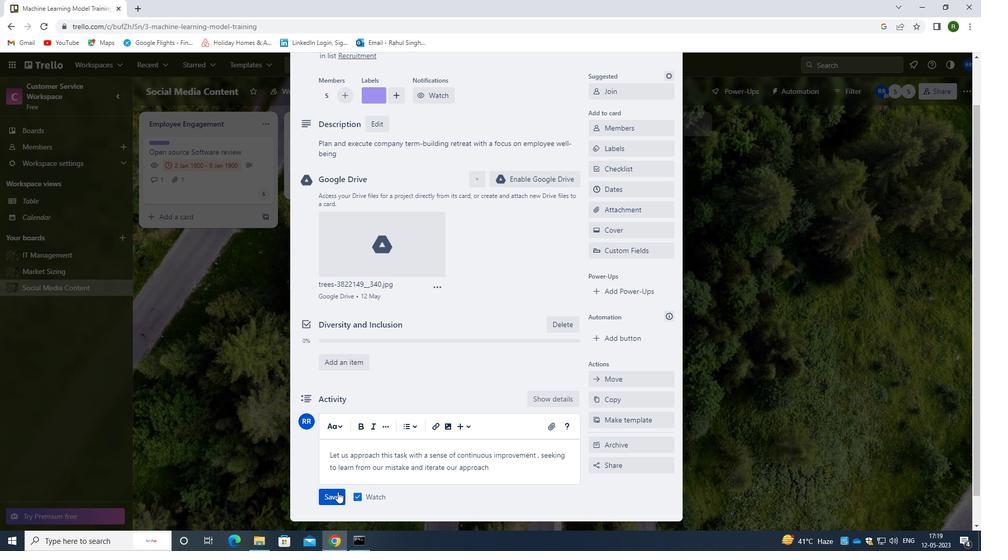 
Action: Mouse moved to (611, 189)
Screenshot: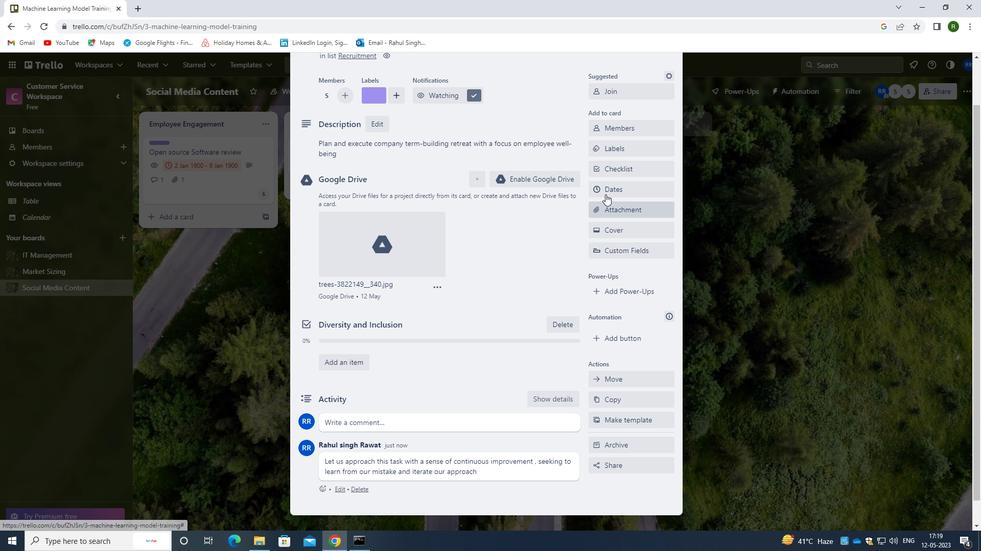 
Action: Mouse pressed left at (611, 189)
Screenshot: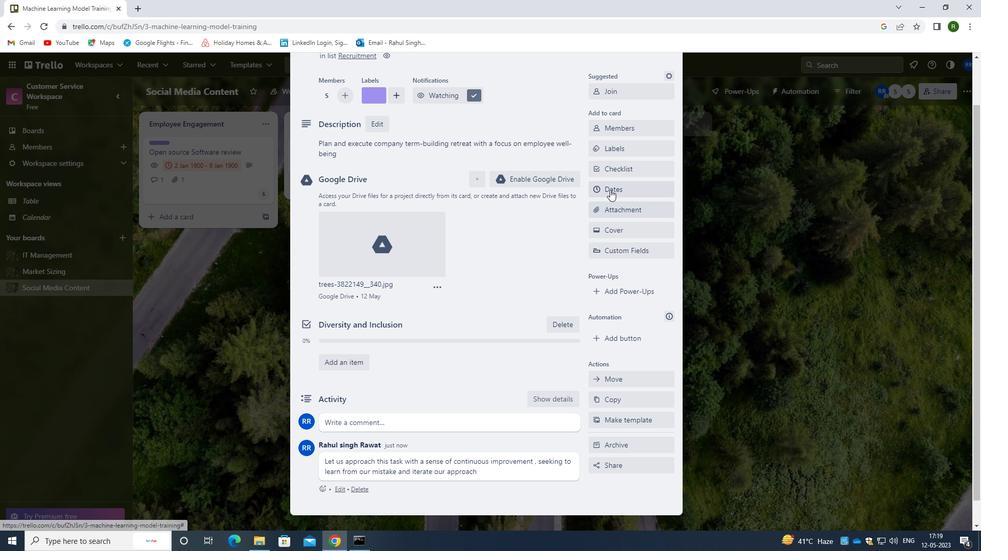 
Action: Mouse moved to (598, 278)
Screenshot: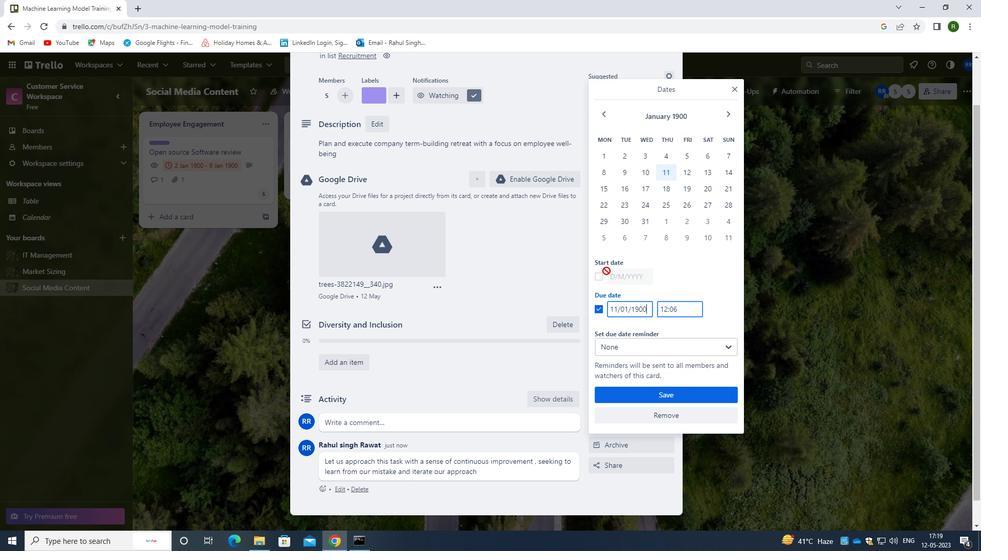 
Action: Mouse pressed left at (598, 278)
Screenshot: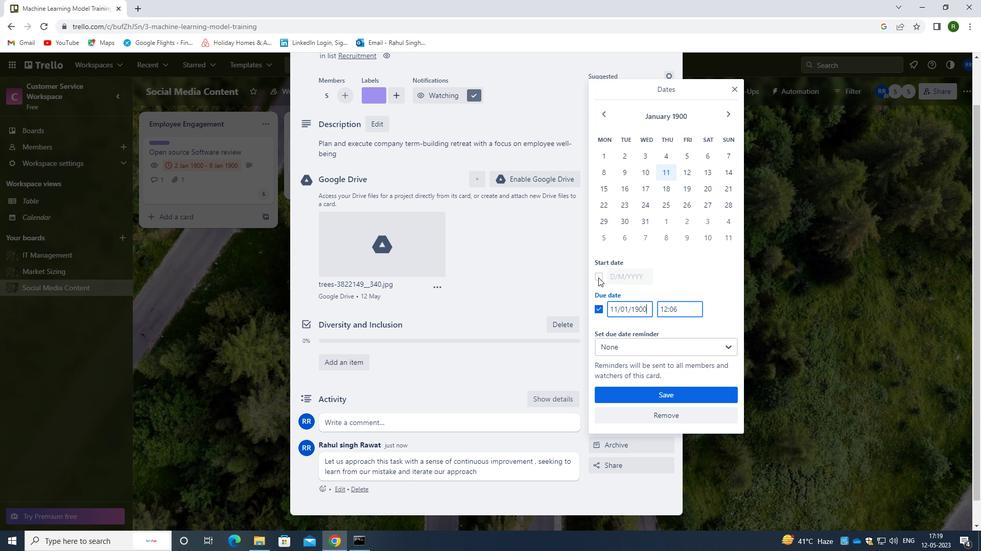 
Action: Mouse moved to (616, 273)
Screenshot: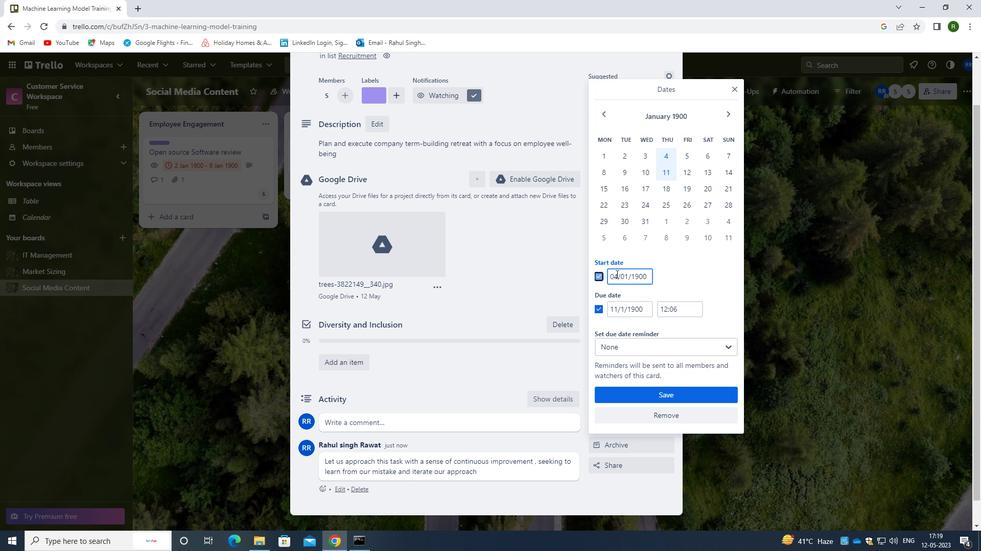 
Action: Mouse pressed left at (616, 273)
Screenshot: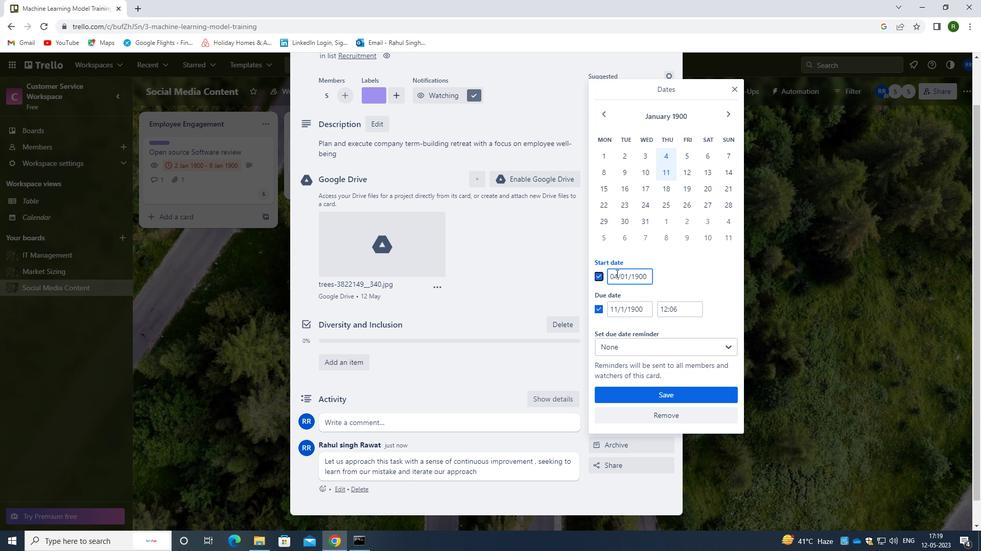 
Action: Mouse moved to (613, 275)
Screenshot: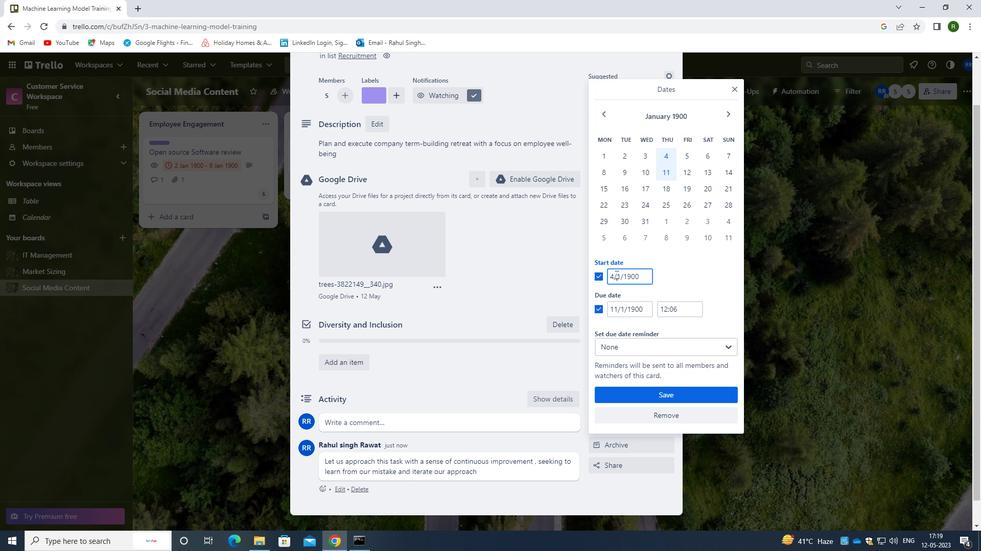 
Action: Mouse pressed left at (613, 275)
Screenshot: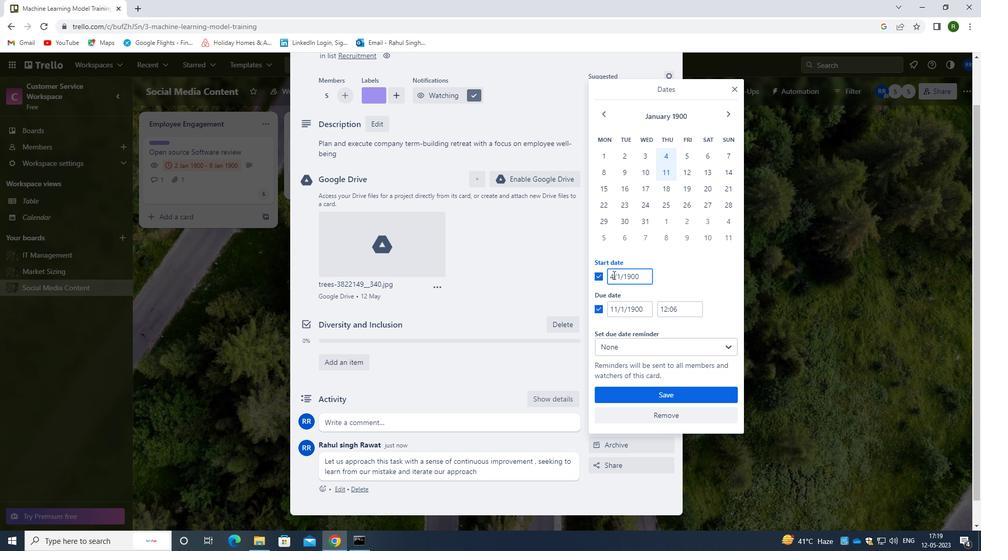 
Action: Mouse moved to (616, 282)
Screenshot: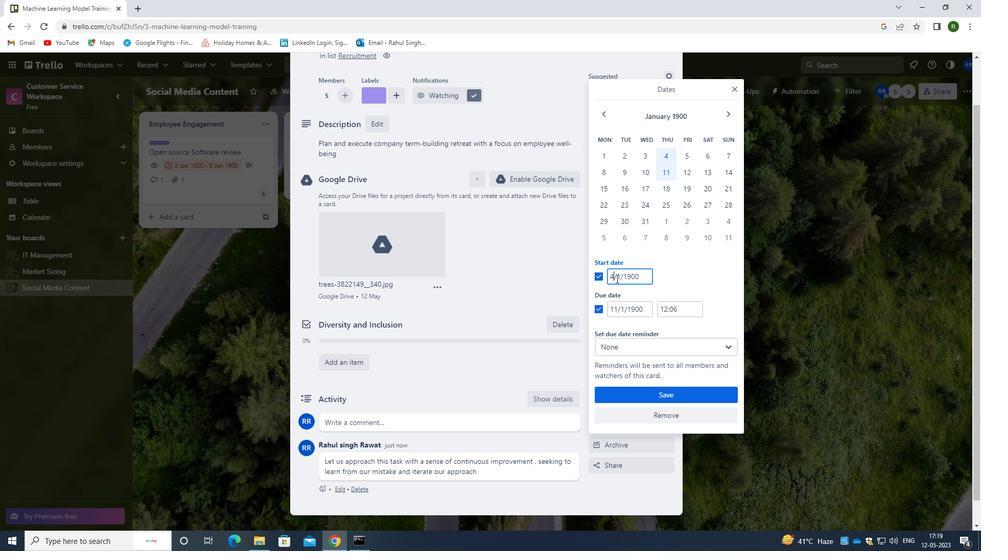 
Action: Key pressed <Key.backspace>5
Screenshot: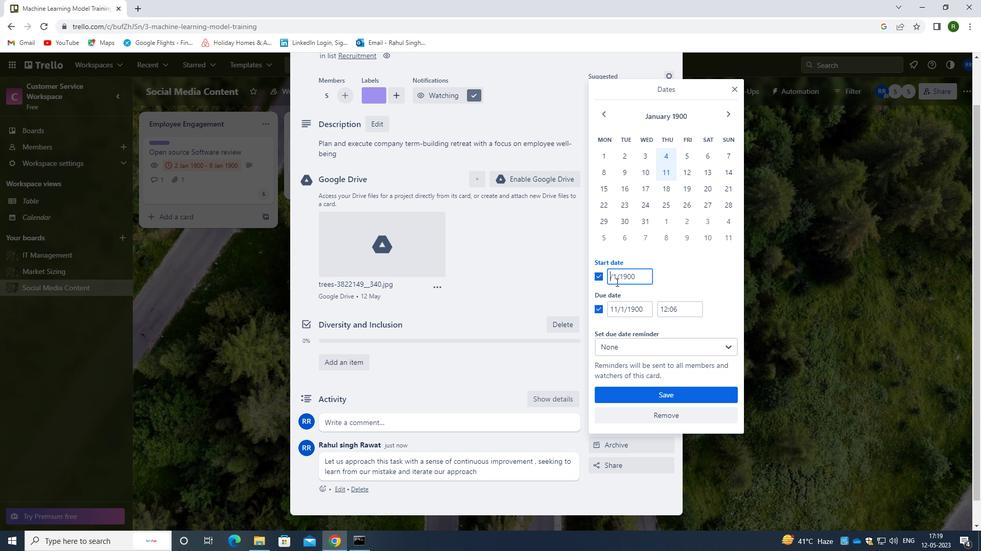 
Action: Mouse moved to (618, 308)
Screenshot: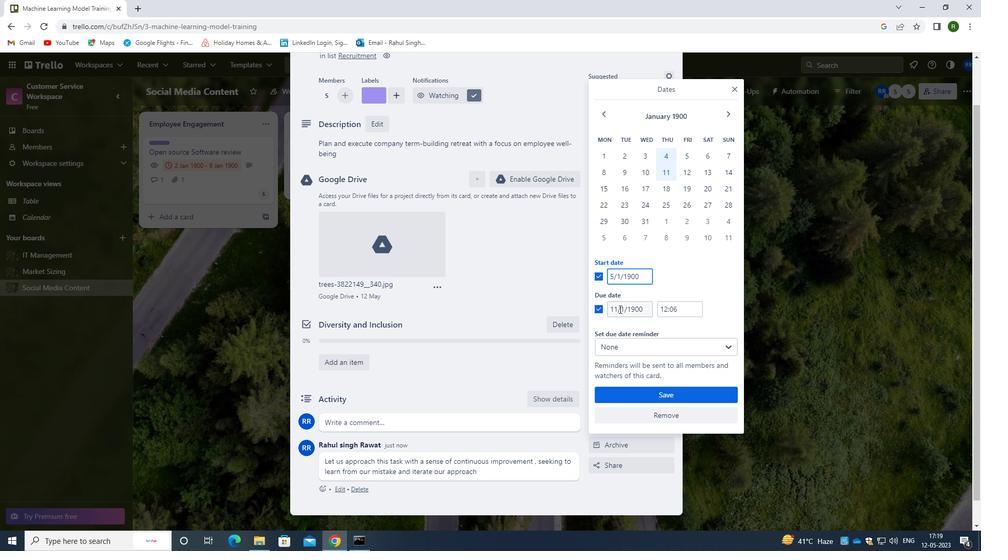 
Action: Mouse pressed left at (618, 308)
Screenshot: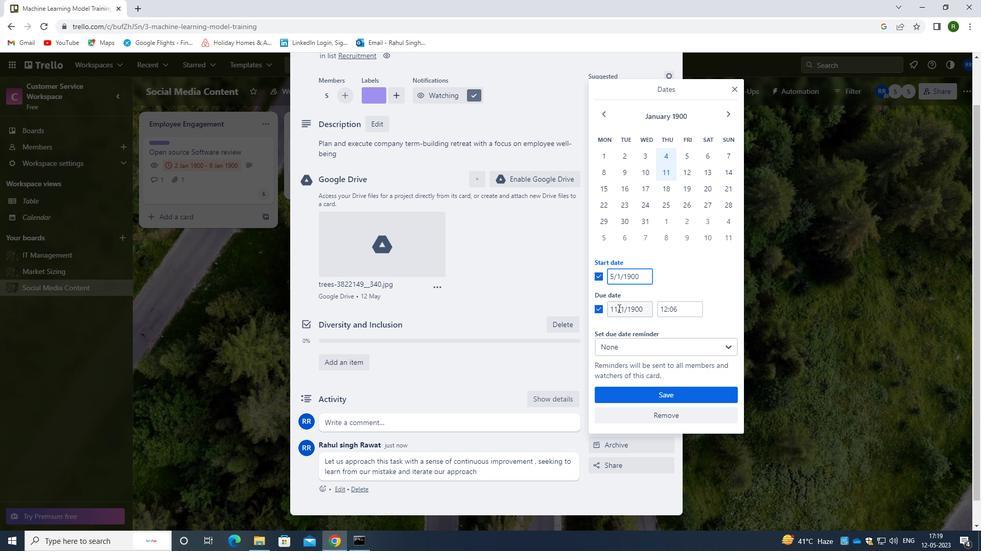 
Action: Mouse moved to (627, 314)
Screenshot: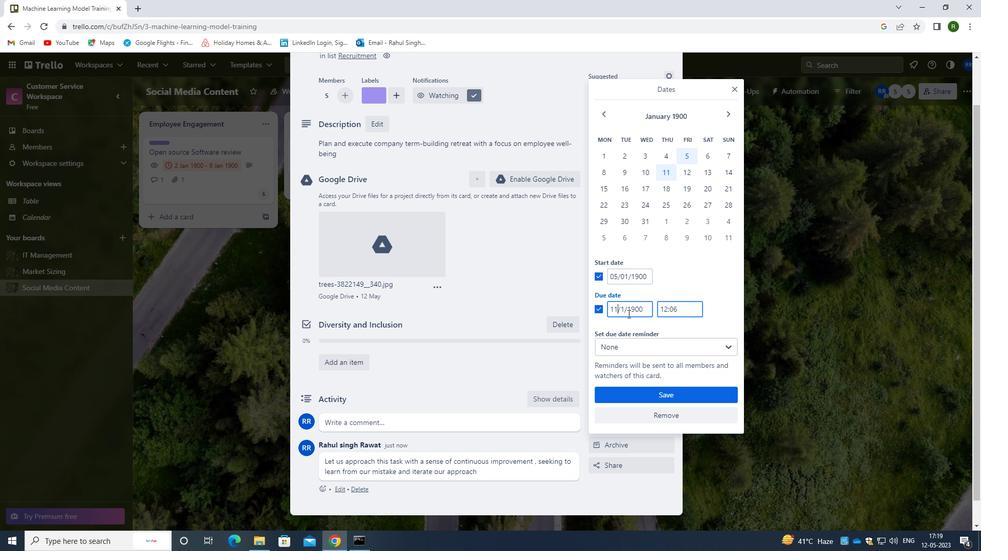 
Action: Key pressed <Key.backspace>2
Screenshot: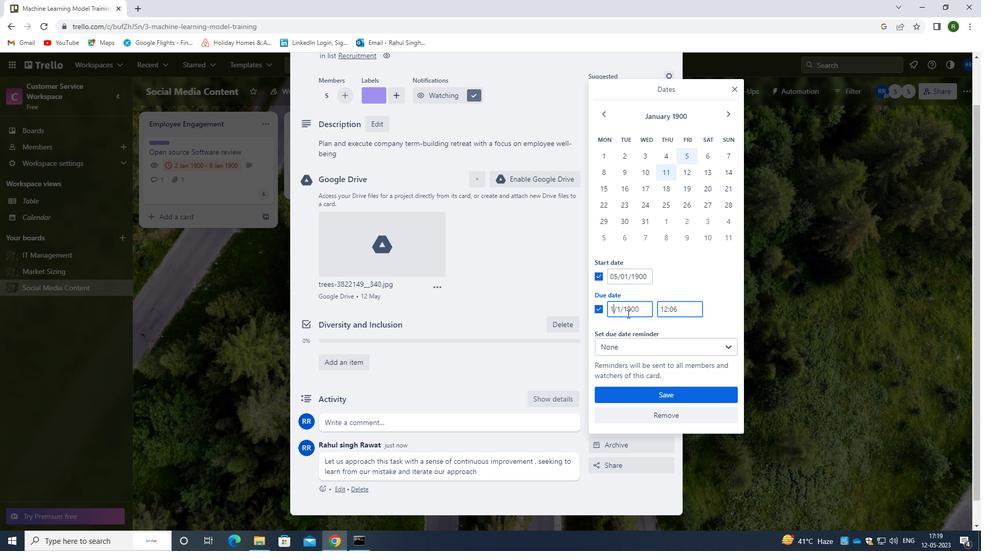 
Action: Mouse moved to (651, 397)
Screenshot: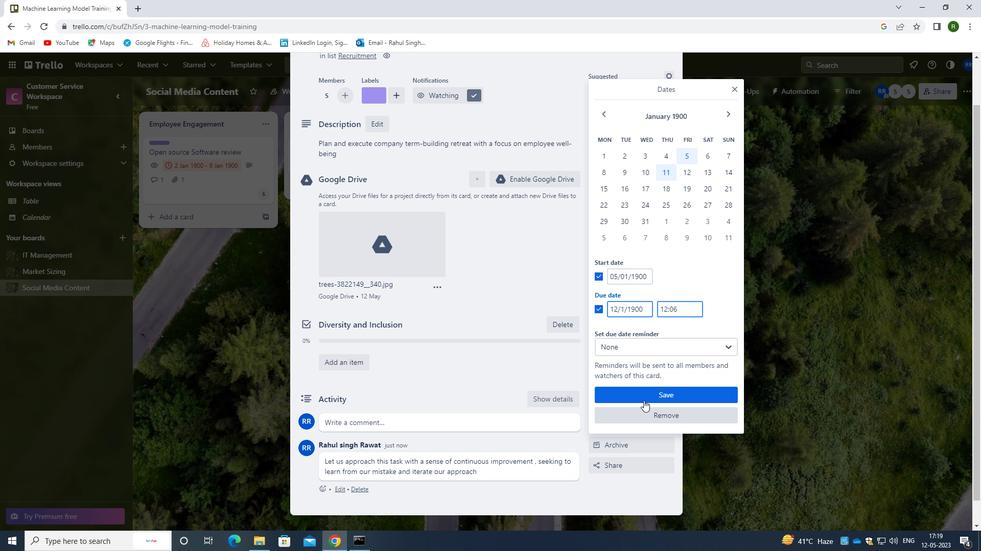 
Action: Mouse pressed left at (651, 397)
Screenshot: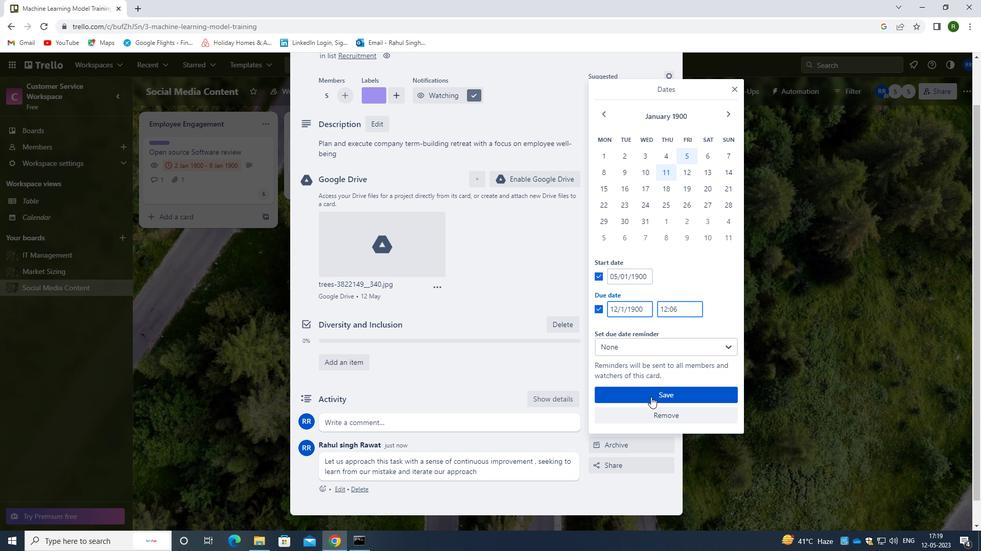 
Action: Mouse moved to (767, 289)
Screenshot: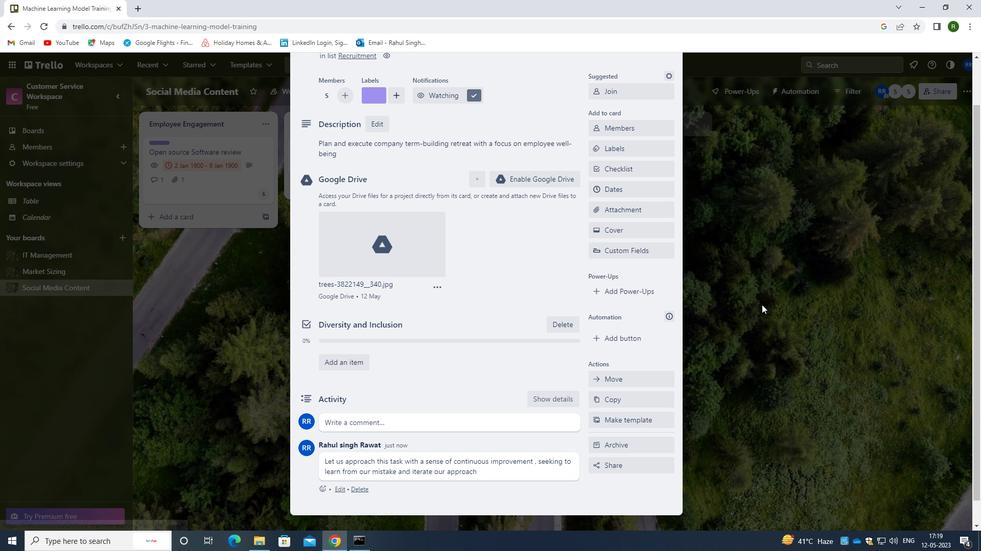 
Action: Mouse scrolled (767, 290) with delta (0, 0)
Screenshot: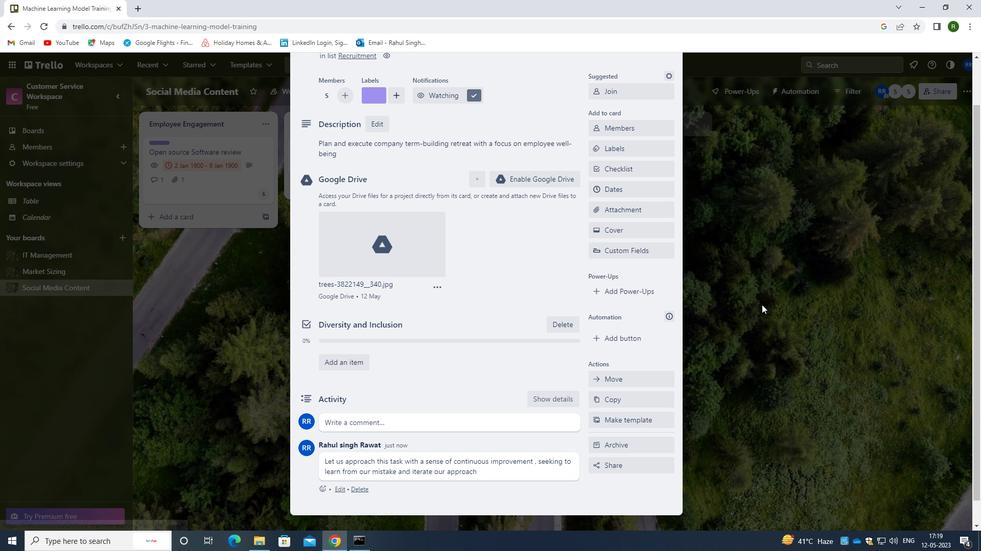 
Action: Mouse scrolled (767, 290) with delta (0, 0)
Screenshot: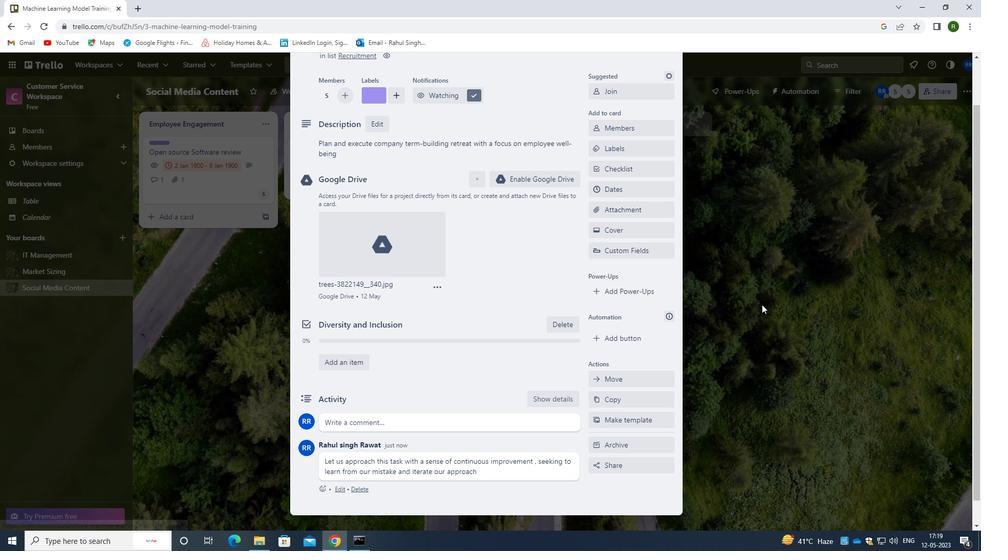 
Action: Mouse scrolled (767, 290) with delta (0, 0)
Screenshot: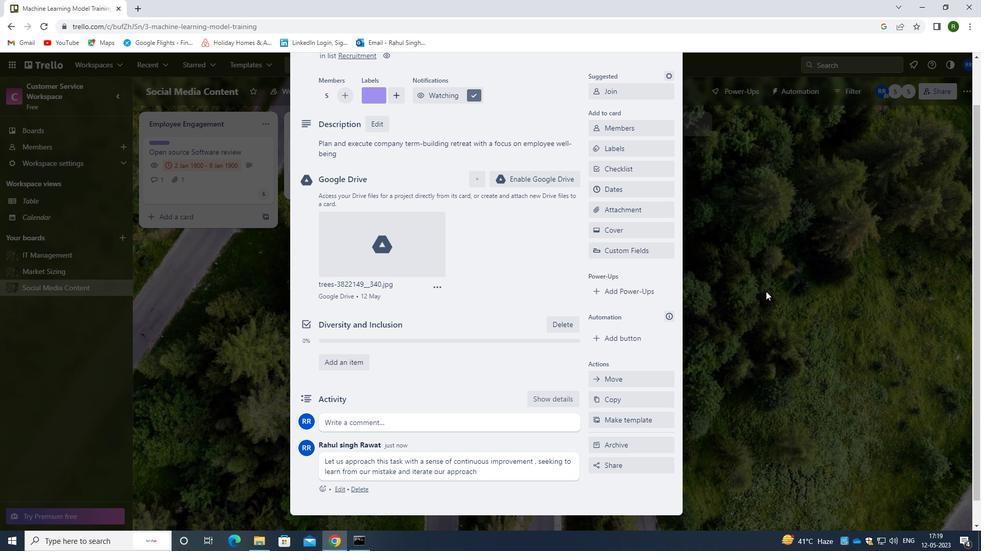 
Action: Mouse scrolled (767, 290) with delta (0, 0)
Screenshot: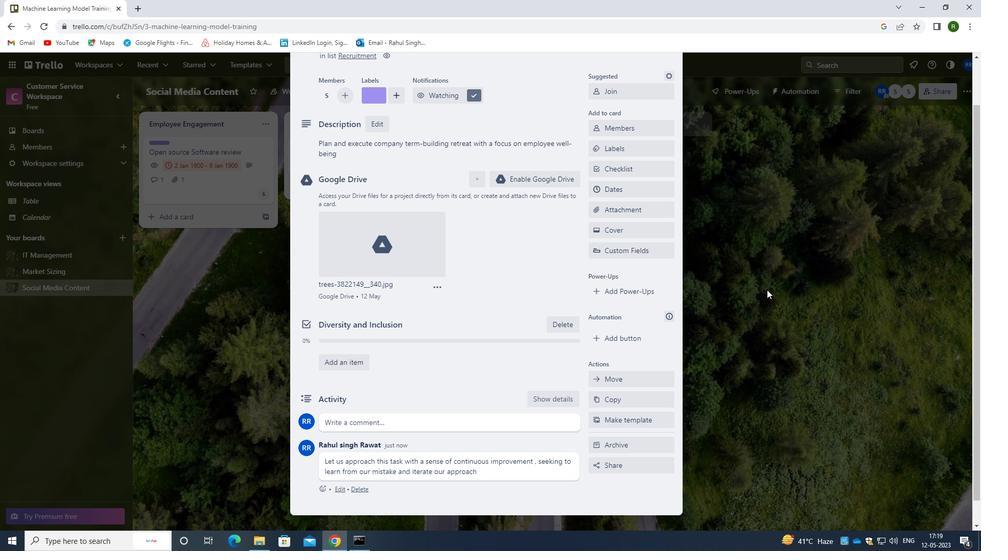 
Action: Mouse moved to (767, 287)
Screenshot: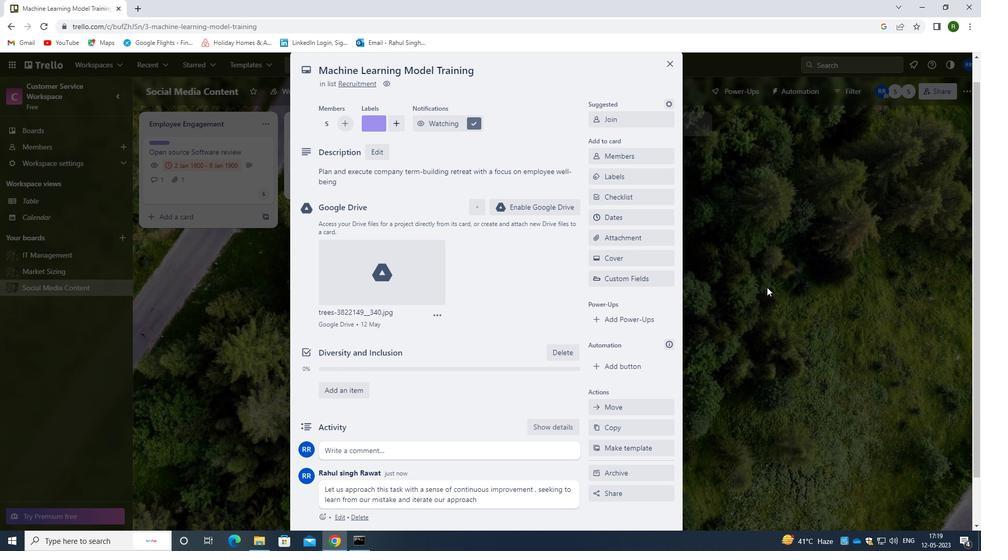 
